 Task: Find connections with filter location Senador Canedo with filter topic #Jobwith filter profile language German with filter current company SMA Solar Technology AG with filter school Sam Higginbottom University of Agriculture, Technology And Sciences (SHUATS) with filter industry Metal Valve, Ball, and Roller Manufacturing with filter service category Customer Service with filter keywords title Managing Member
Action: Mouse moved to (554, 210)
Screenshot: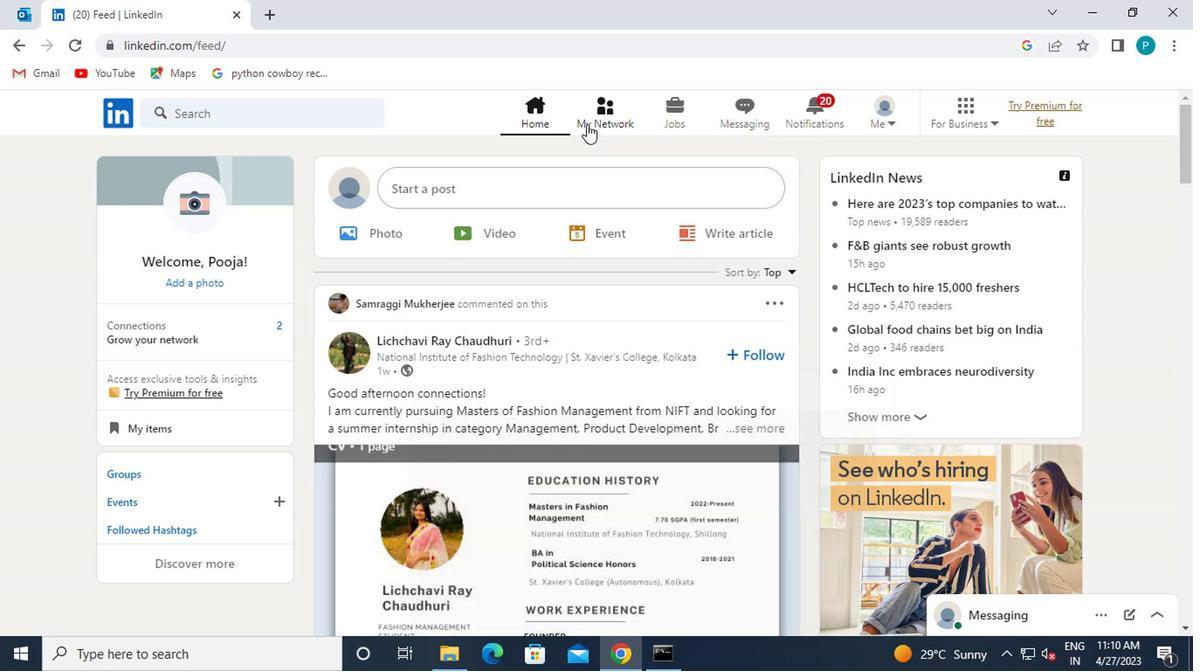 
Action: Mouse pressed left at (554, 210)
Screenshot: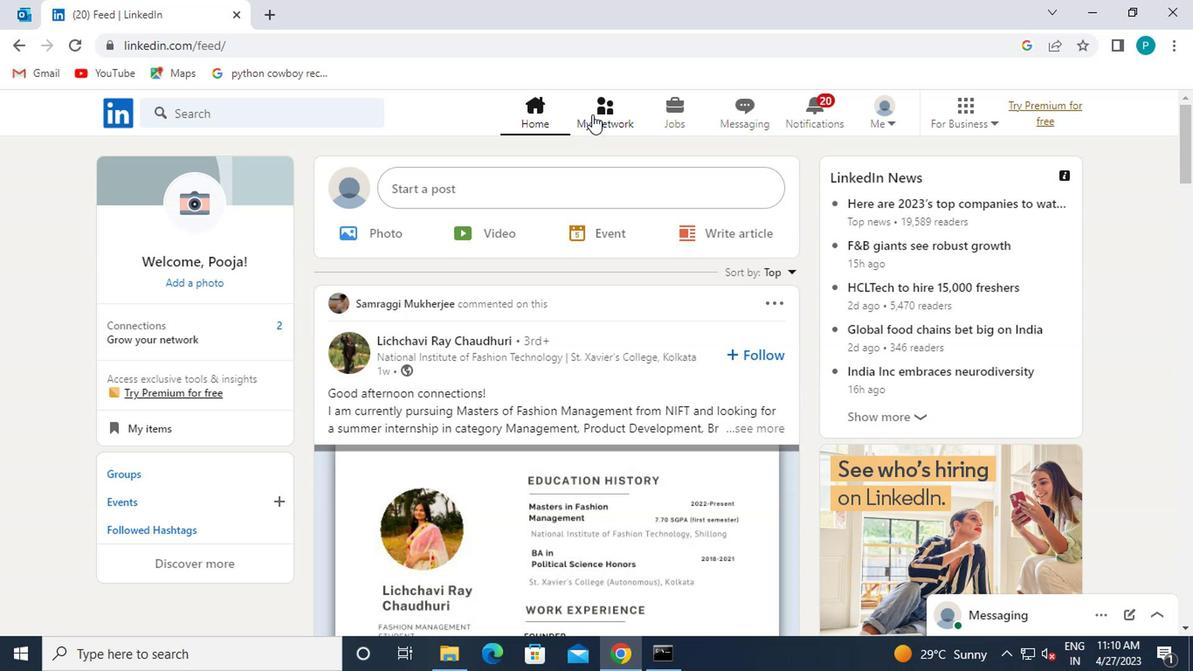 
Action: Mouse moved to (262, 276)
Screenshot: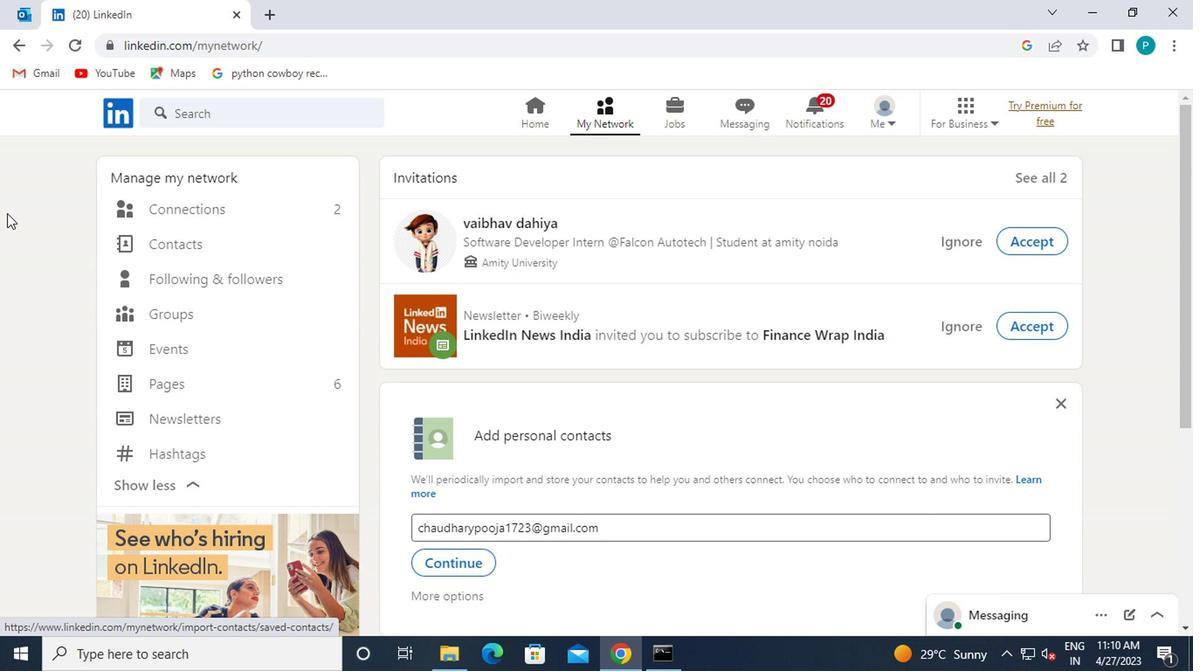 
Action: Mouse pressed left at (262, 276)
Screenshot: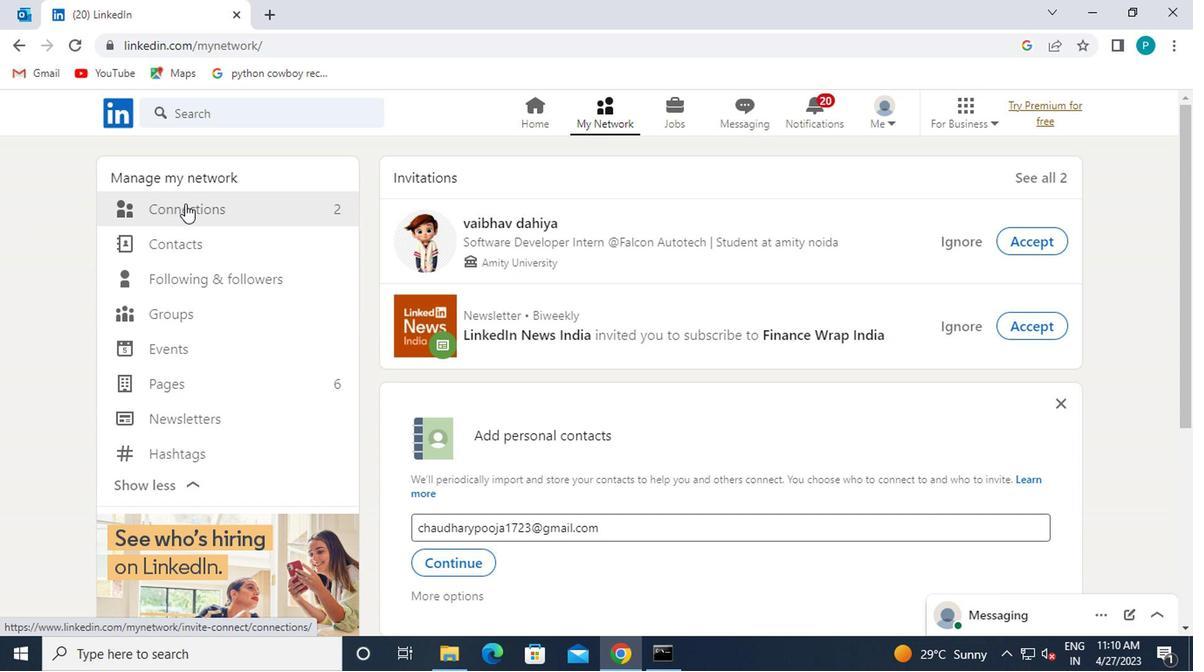 
Action: Mouse moved to (639, 283)
Screenshot: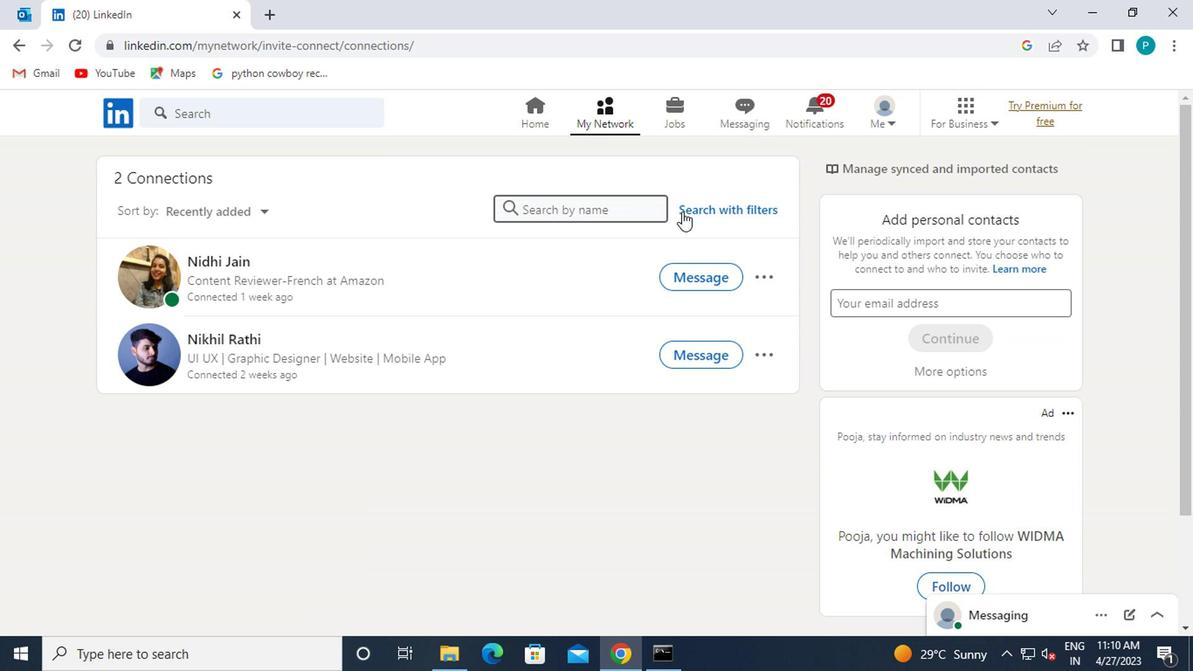 
Action: Mouse pressed left at (639, 283)
Screenshot: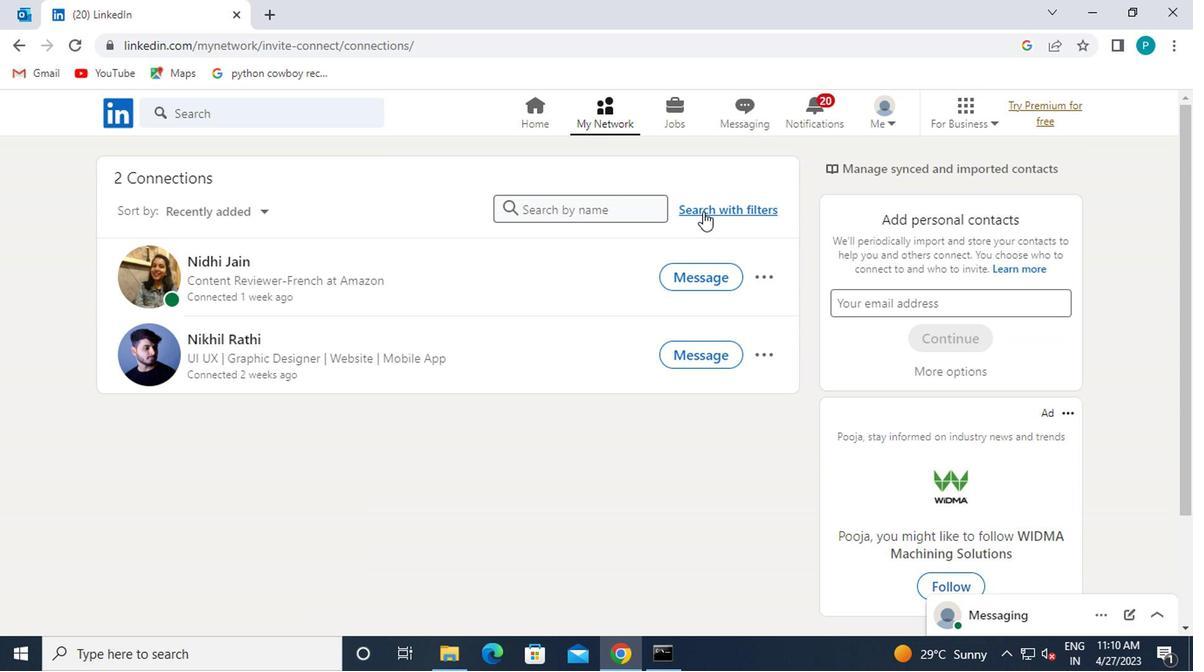 
Action: Mouse moved to (583, 248)
Screenshot: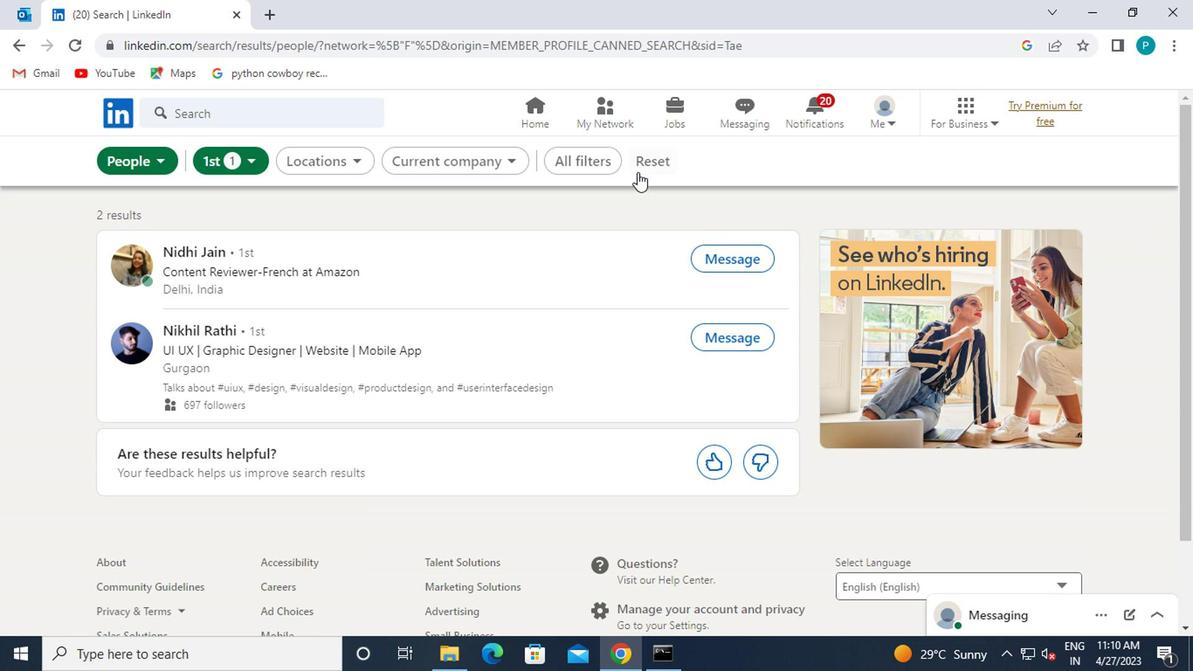 
Action: Mouse pressed left at (583, 248)
Screenshot: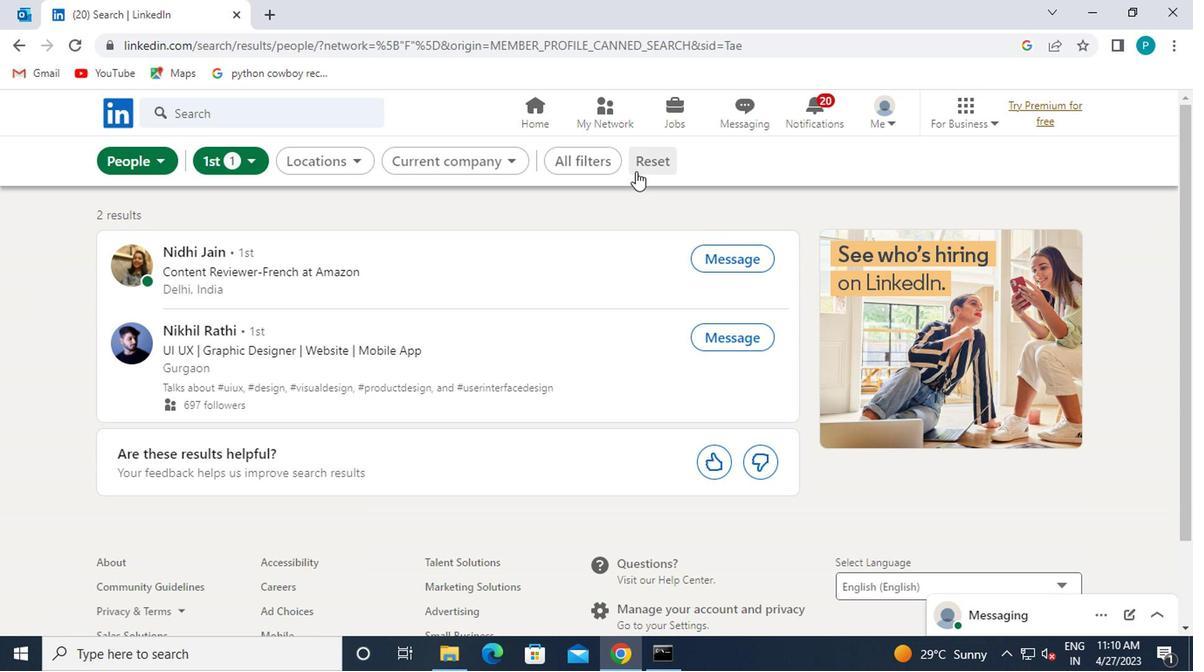 
Action: Mouse moved to (558, 245)
Screenshot: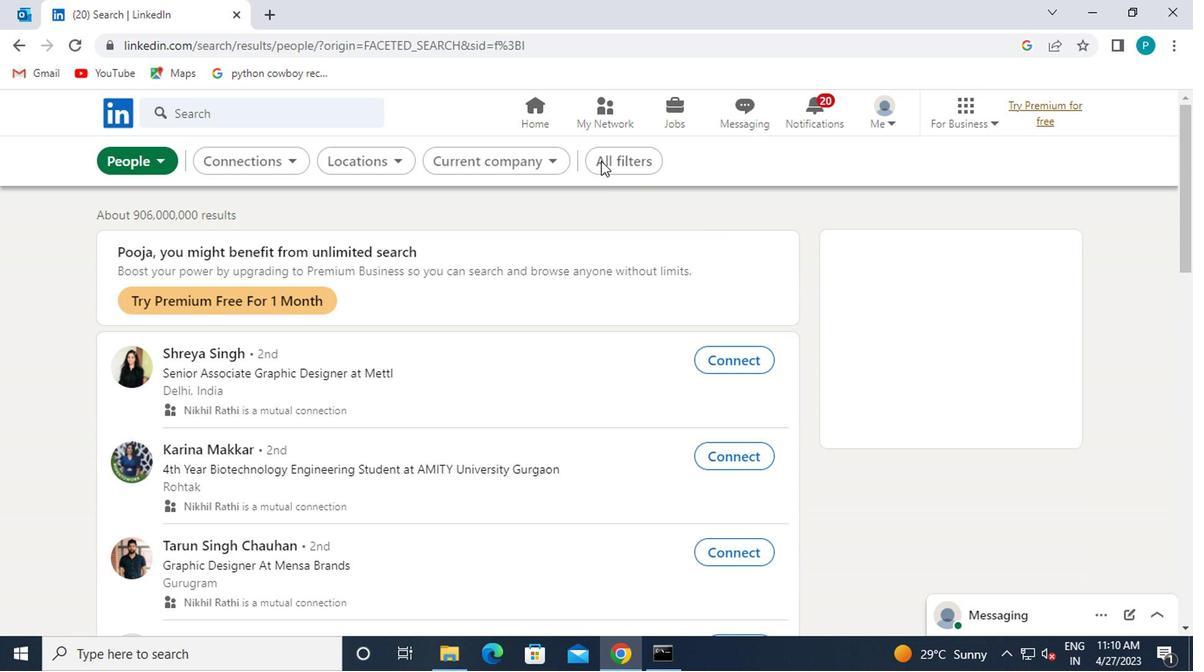 
Action: Mouse pressed left at (558, 245)
Screenshot: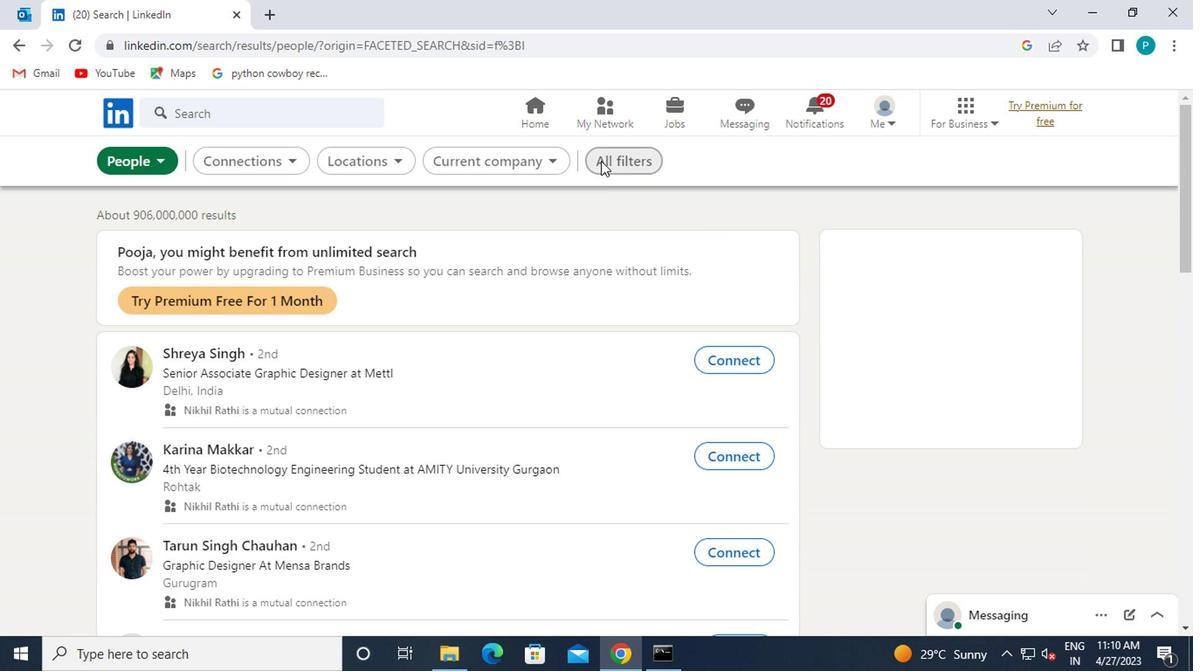 
Action: Mouse moved to (708, 417)
Screenshot: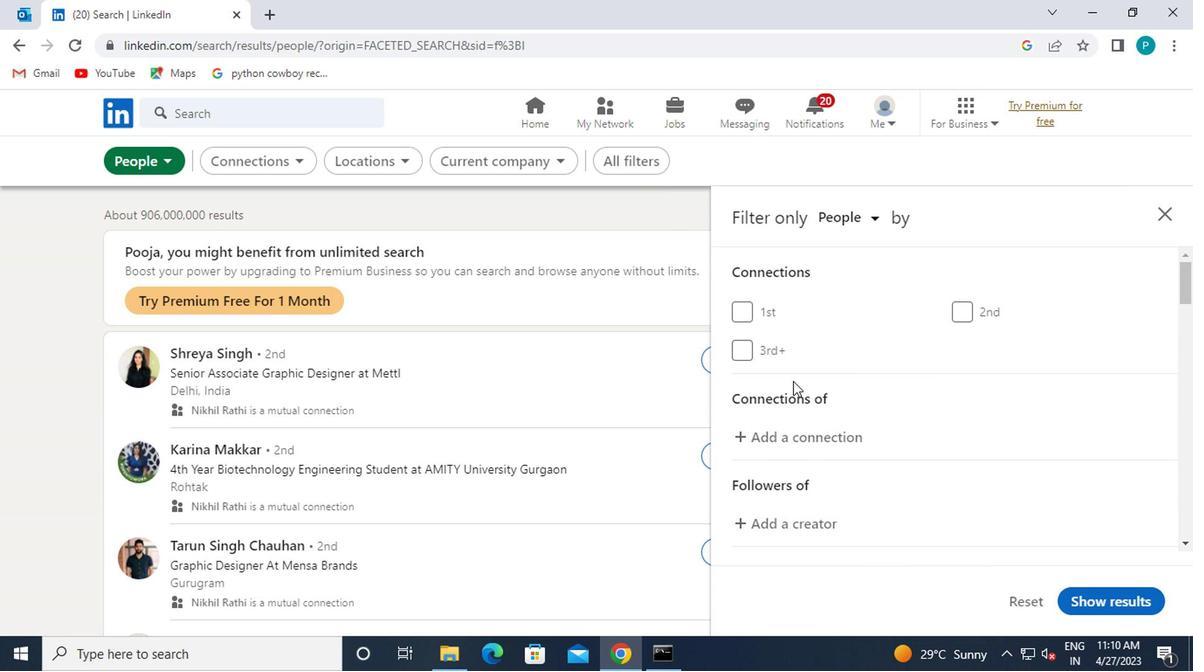 
Action: Mouse scrolled (708, 417) with delta (0, 0)
Screenshot: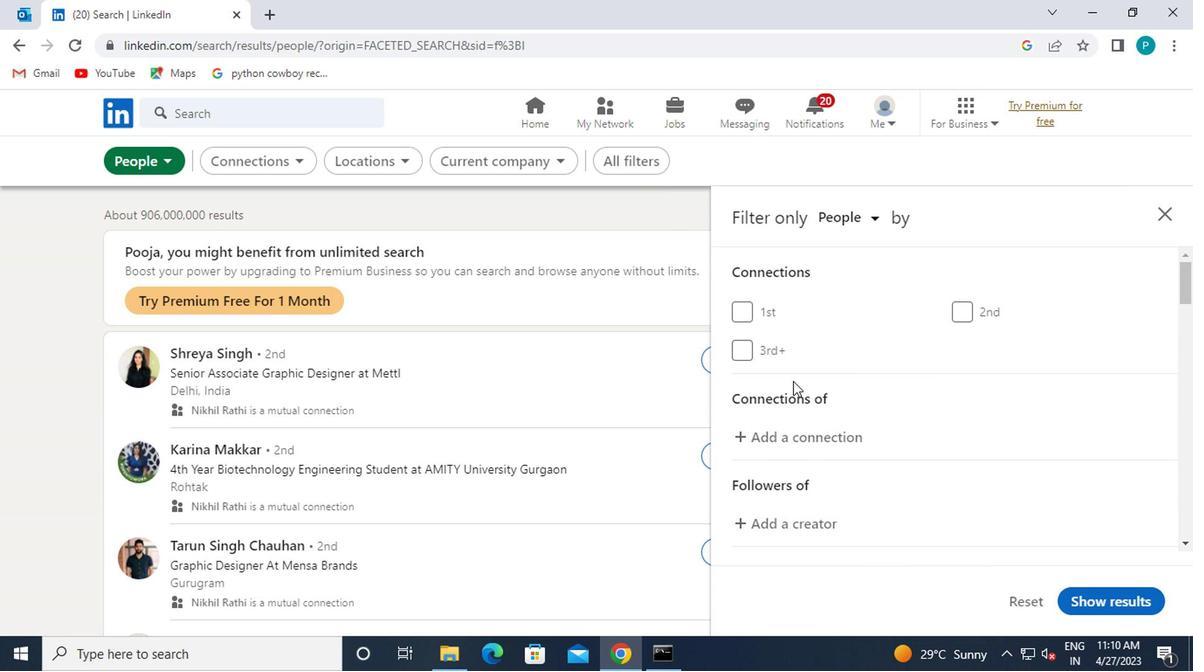 
Action: Mouse moved to (726, 425)
Screenshot: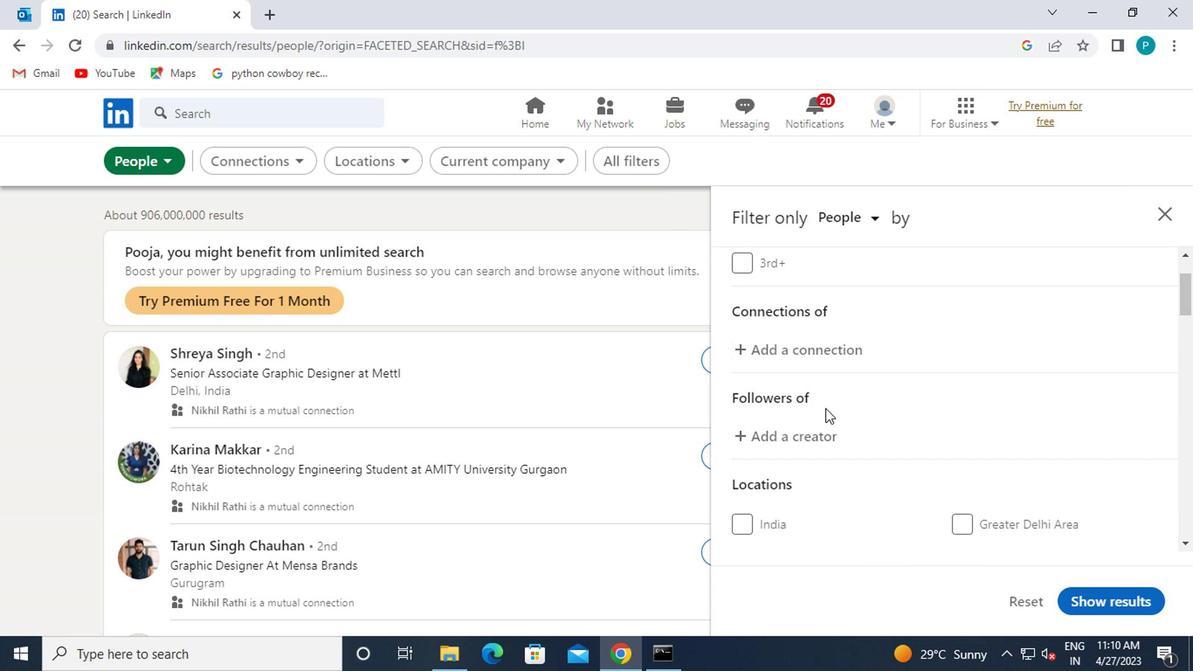 
Action: Mouse scrolled (726, 425) with delta (0, 0)
Screenshot: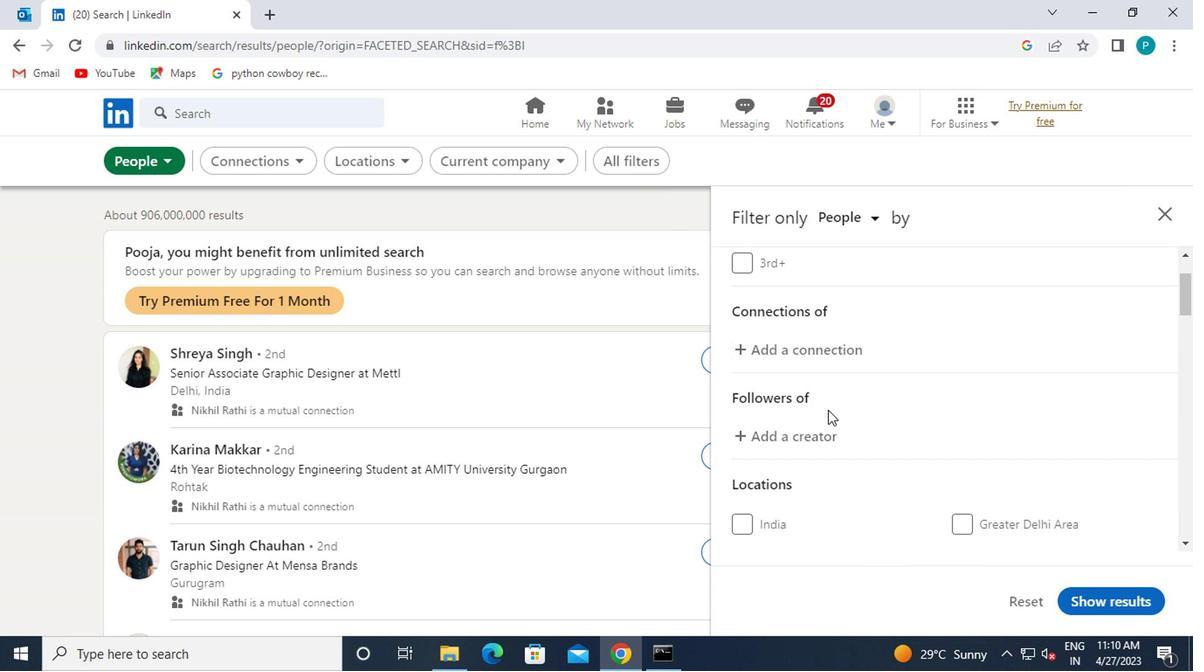 
Action: Mouse moved to (726, 425)
Screenshot: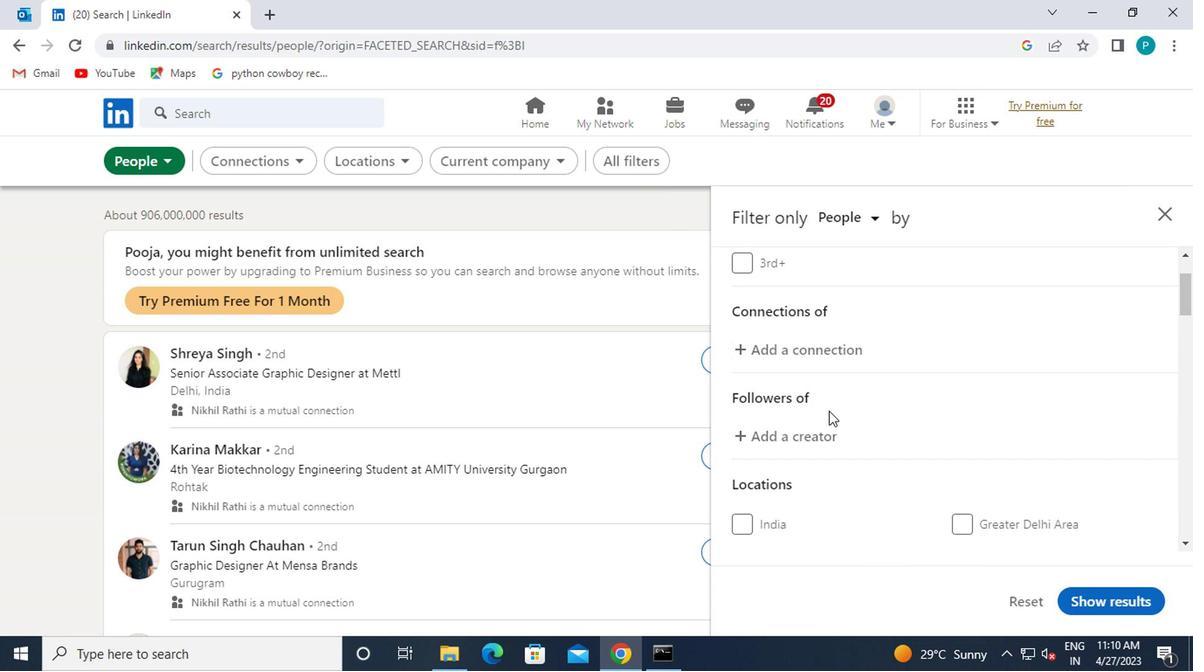 
Action: Mouse scrolled (726, 425) with delta (0, 0)
Screenshot: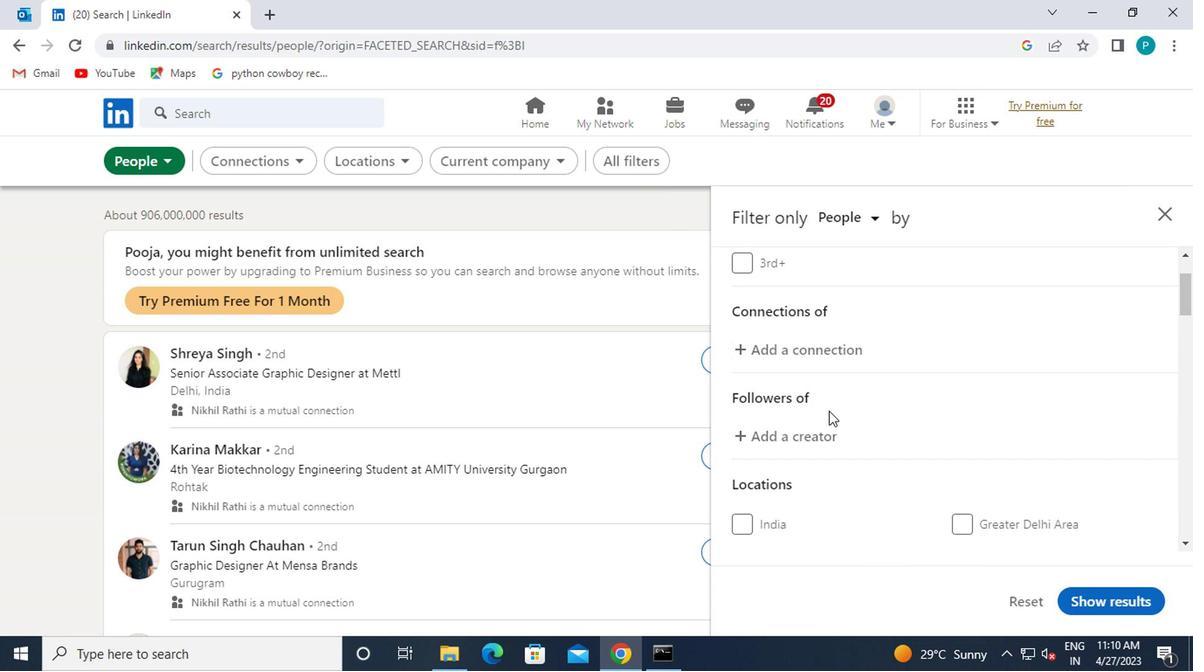 
Action: Mouse moved to (814, 435)
Screenshot: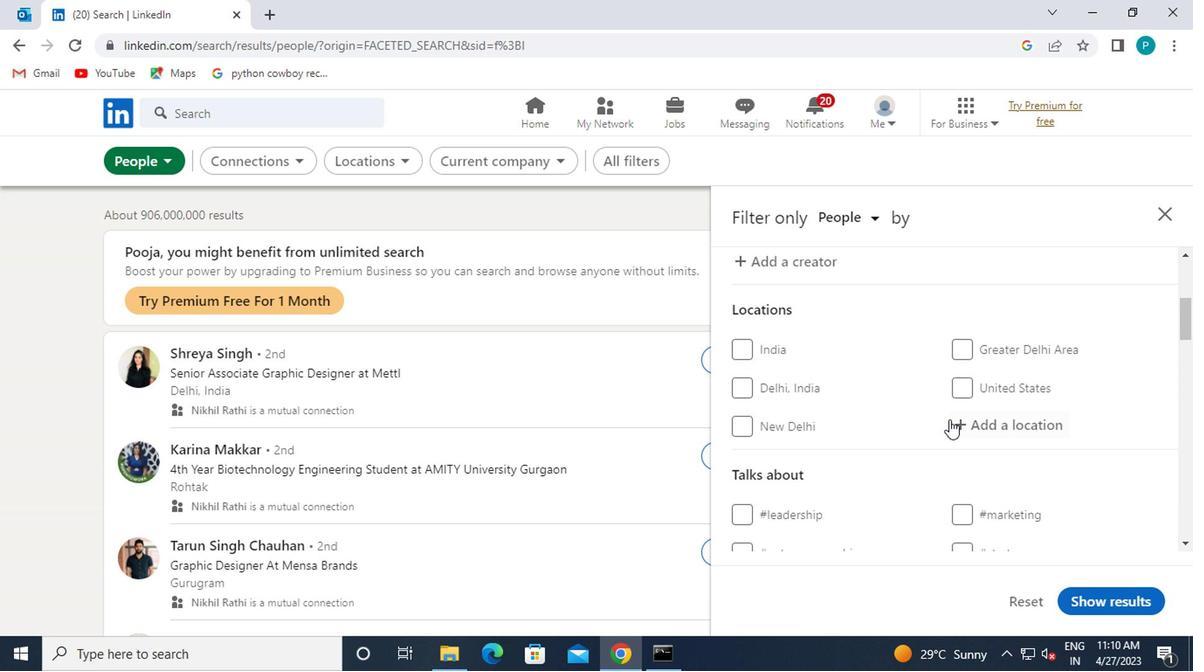 
Action: Mouse pressed left at (814, 435)
Screenshot: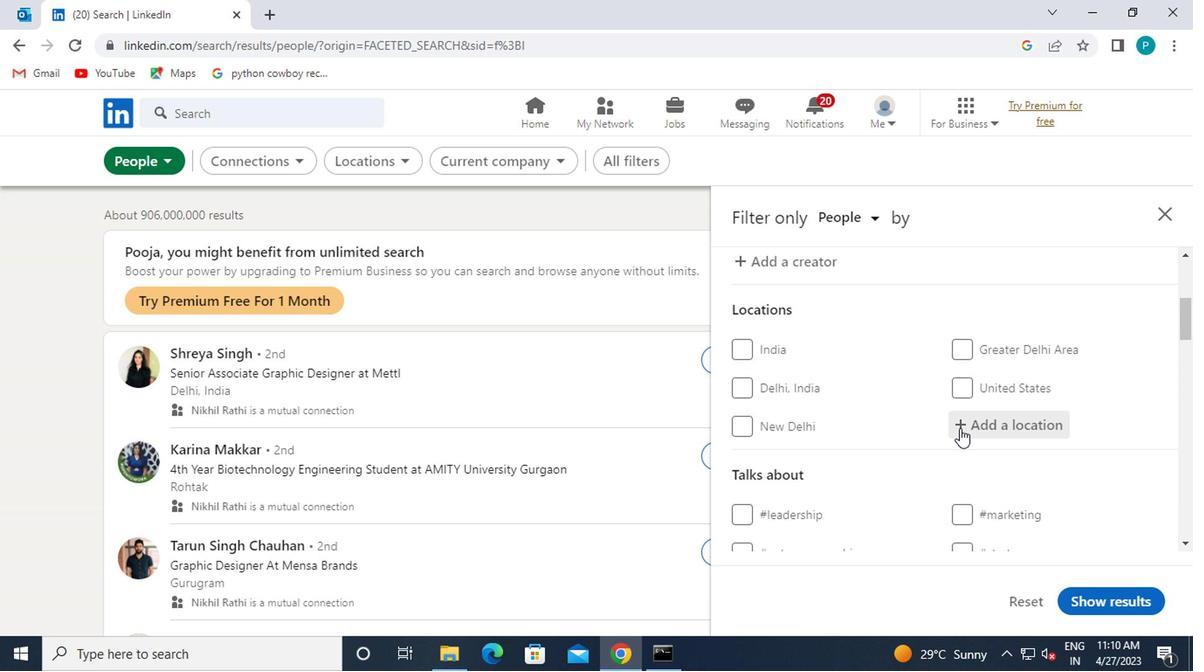 
Action: Key pressed <Key.caps_lock>s<Key.caps_lock>enador<Key.space><Key.caps_lock>
Screenshot: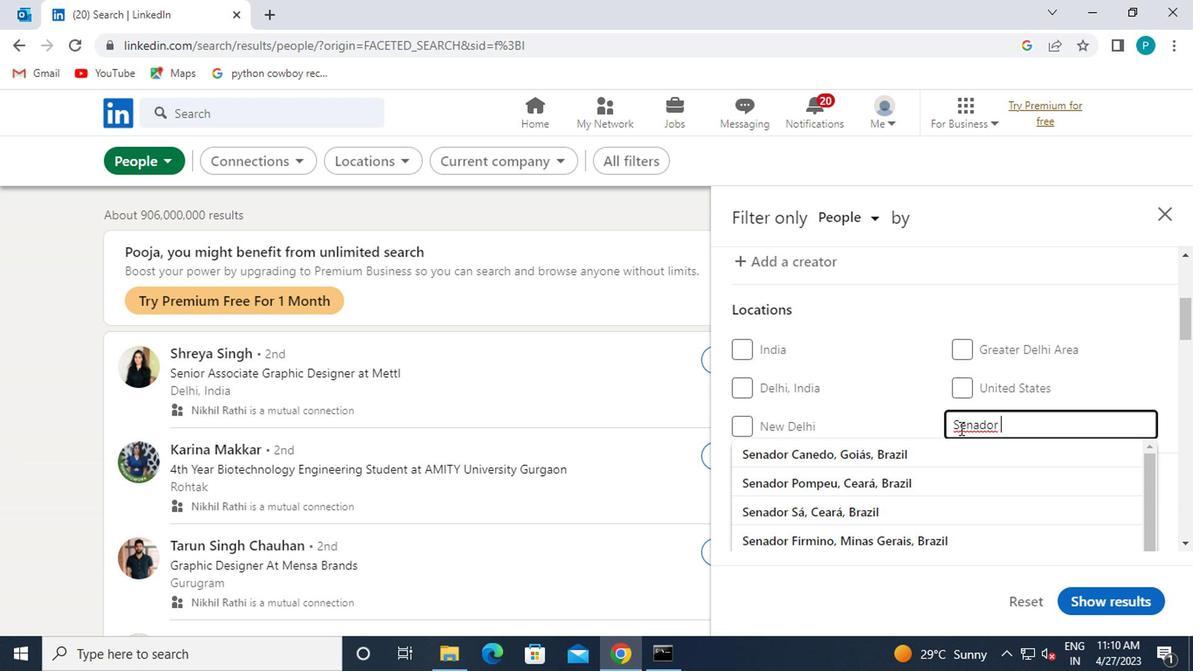 
Action: Mouse moved to (800, 451)
Screenshot: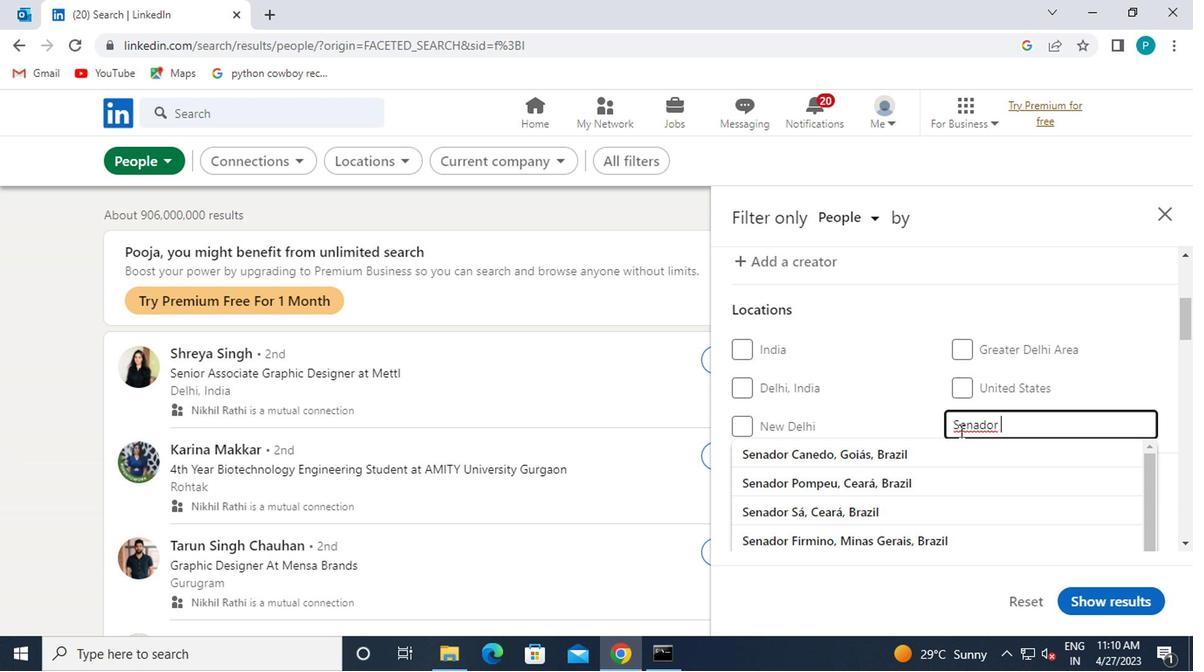 
Action: Mouse pressed left at (800, 451)
Screenshot: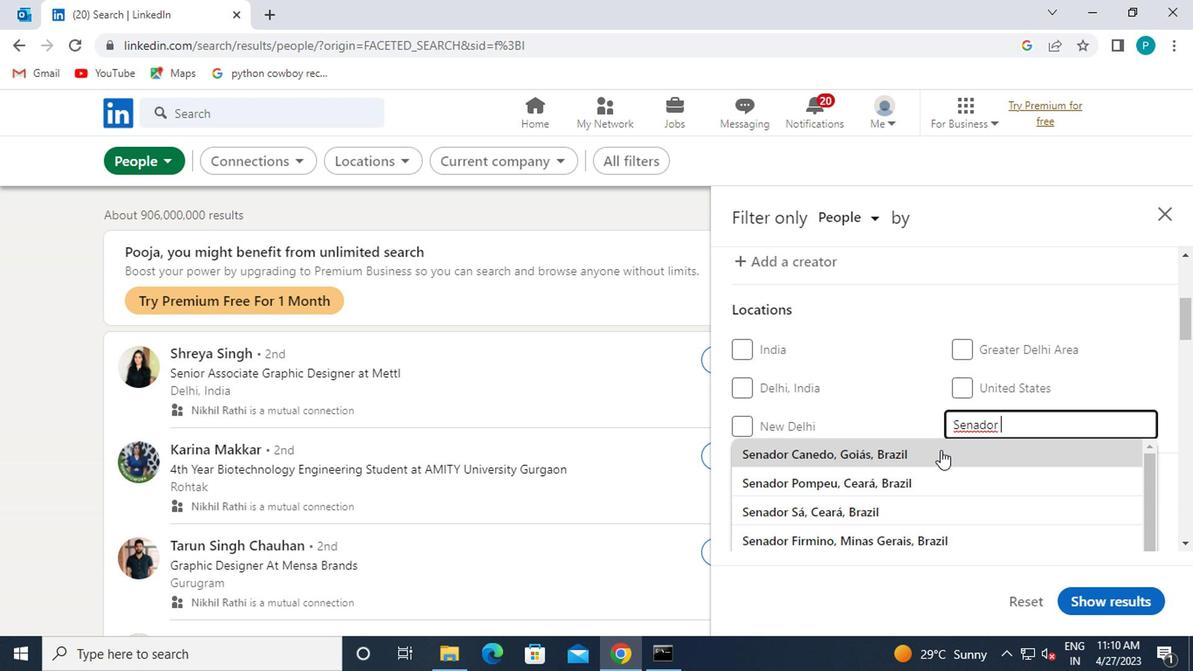 
Action: Mouse scrolled (800, 450) with delta (0, 0)
Screenshot: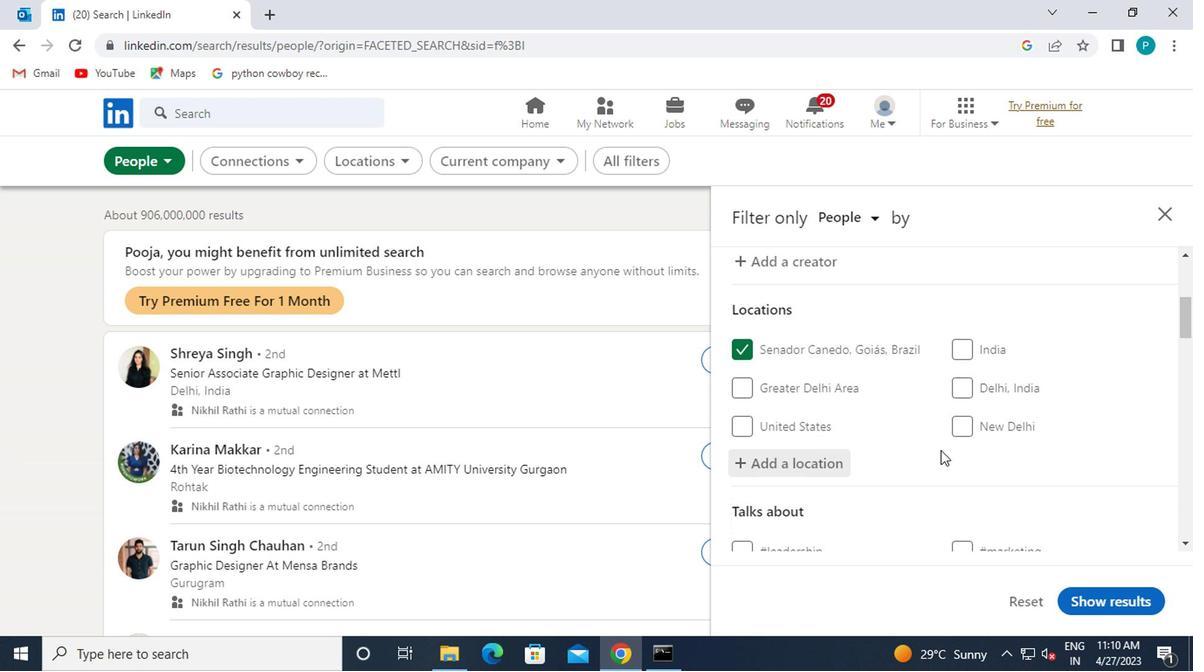 
Action: Mouse scrolled (800, 450) with delta (0, 0)
Screenshot: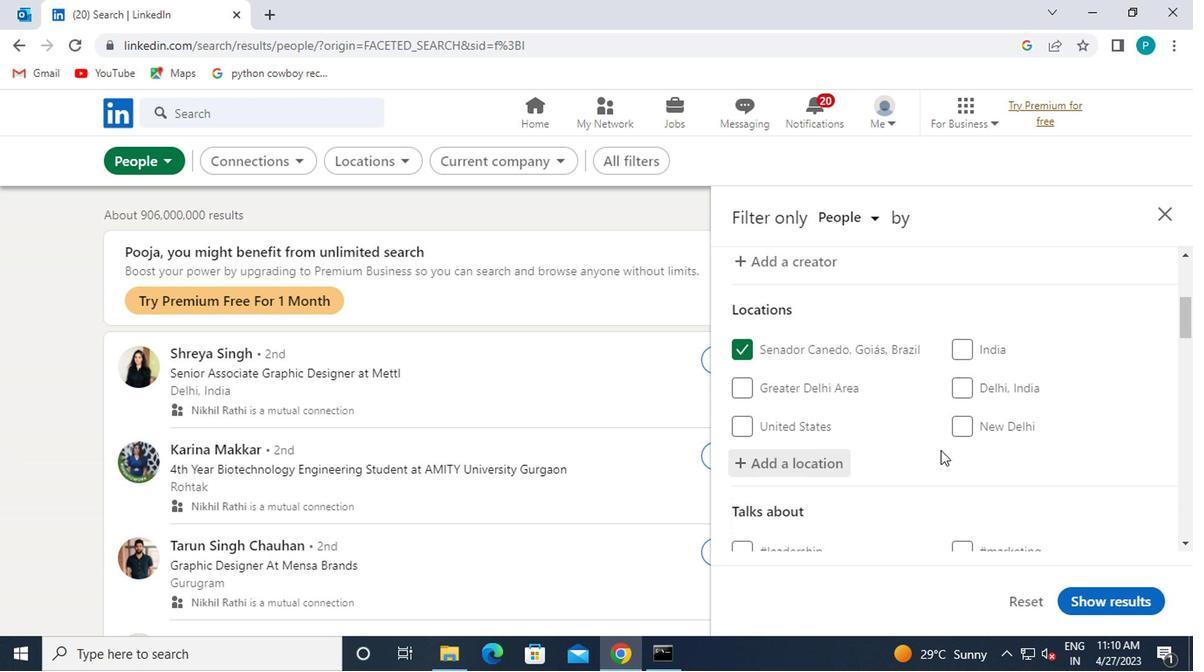 
Action: Mouse moved to (815, 453)
Screenshot: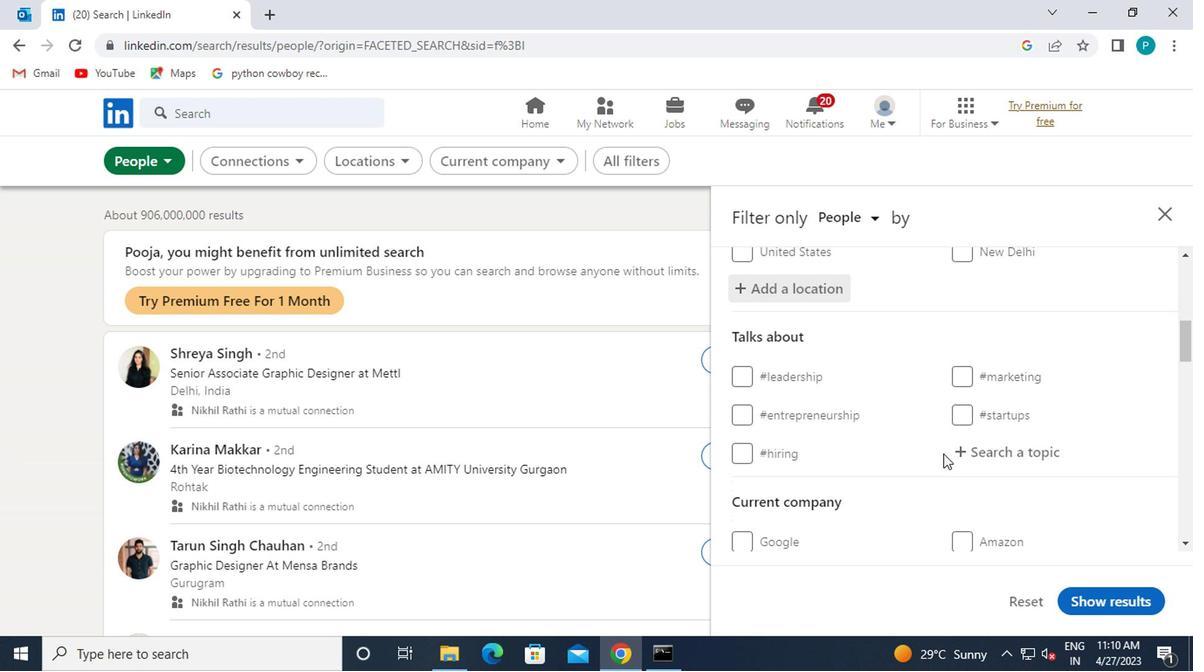 
Action: Mouse pressed left at (815, 453)
Screenshot: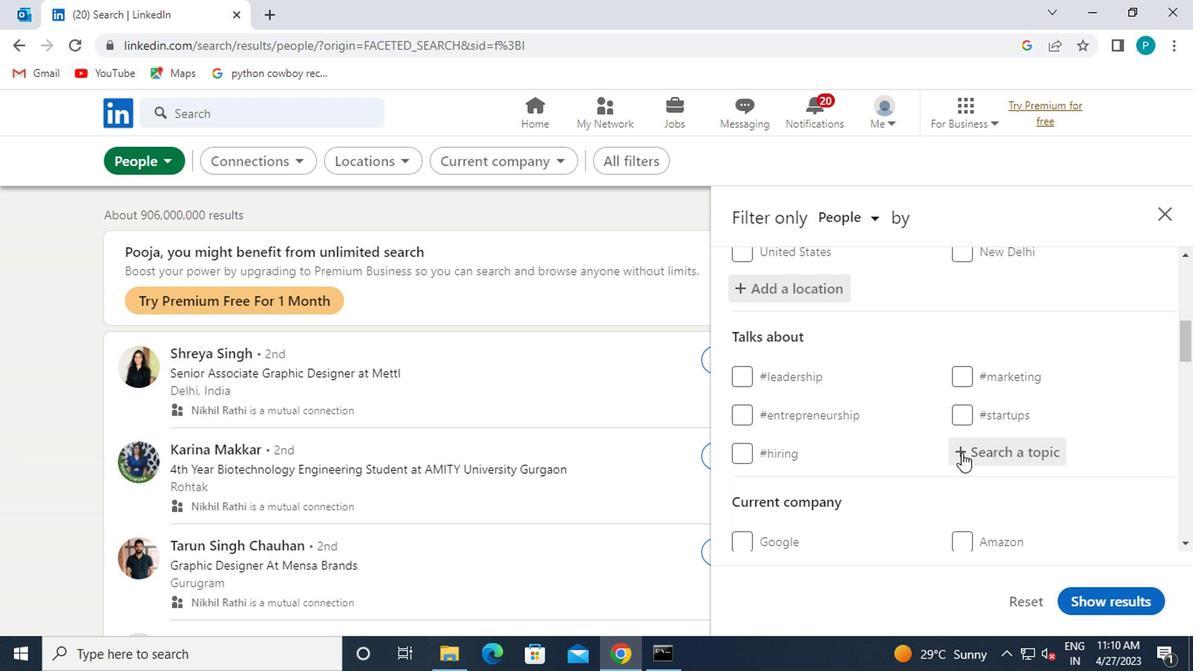 
Action: Key pressed <Key.shift>#<Key.caps_lock>J<Key.caps_lock>OB
Screenshot: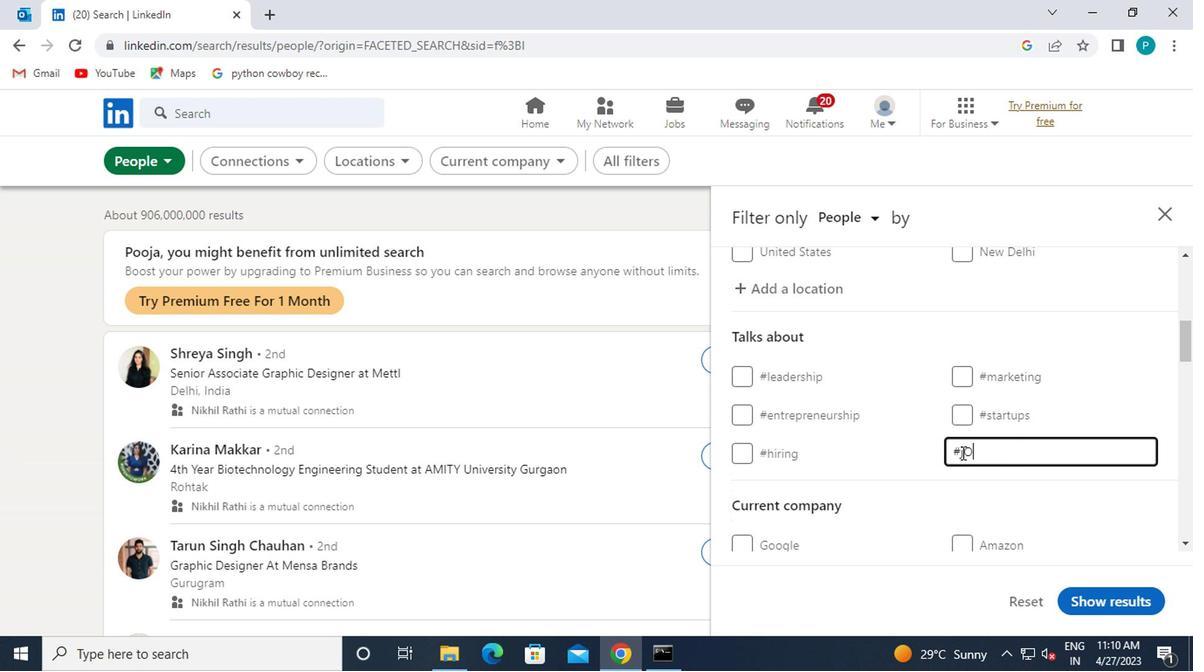 
Action: Mouse moved to (811, 448)
Screenshot: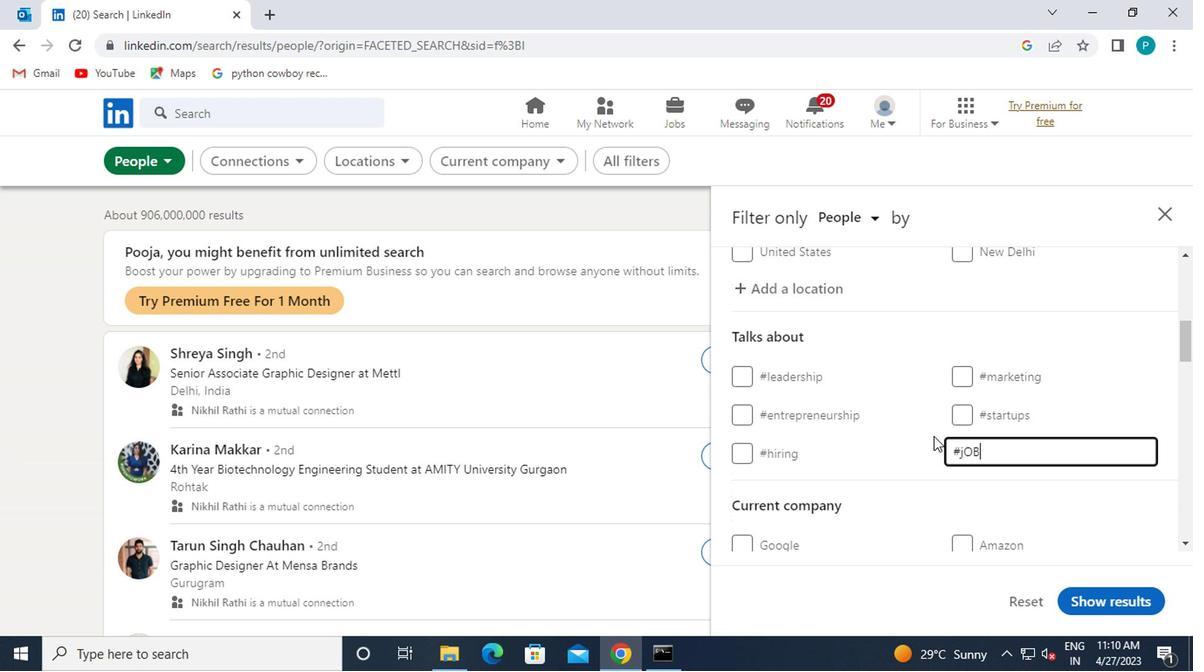 
Action: Key pressed <Key.backspace><Key.backspace><Key.backspace>J<Key.caps_lock>OB
Screenshot: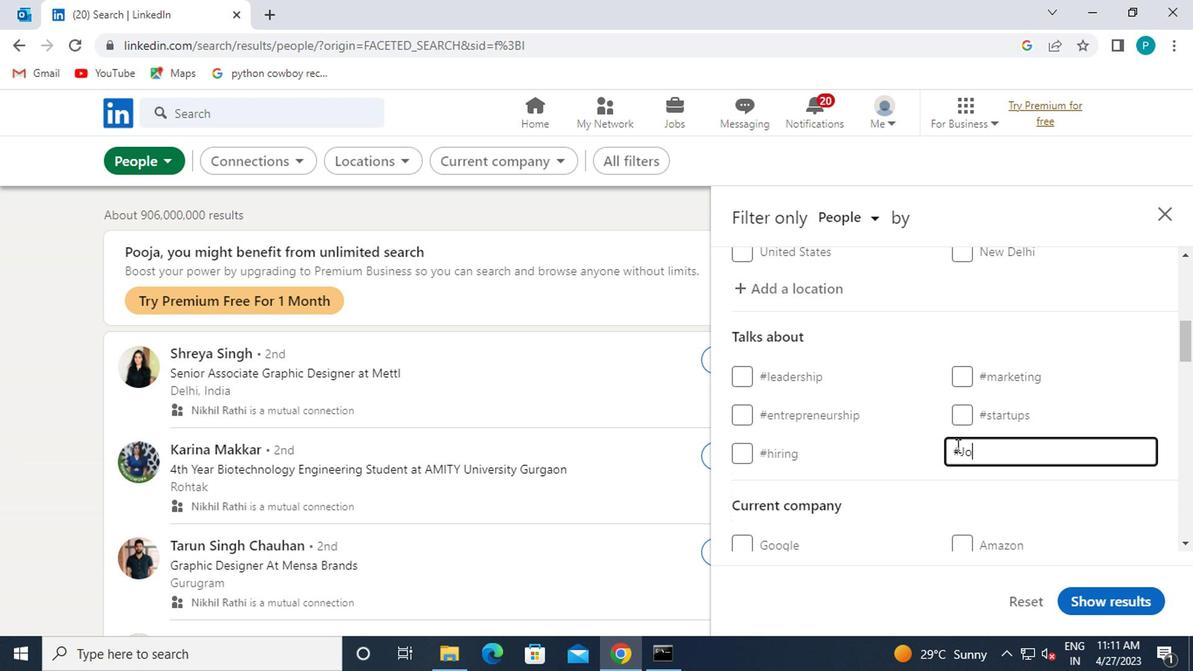 
Action: Mouse moved to (811, 463)
Screenshot: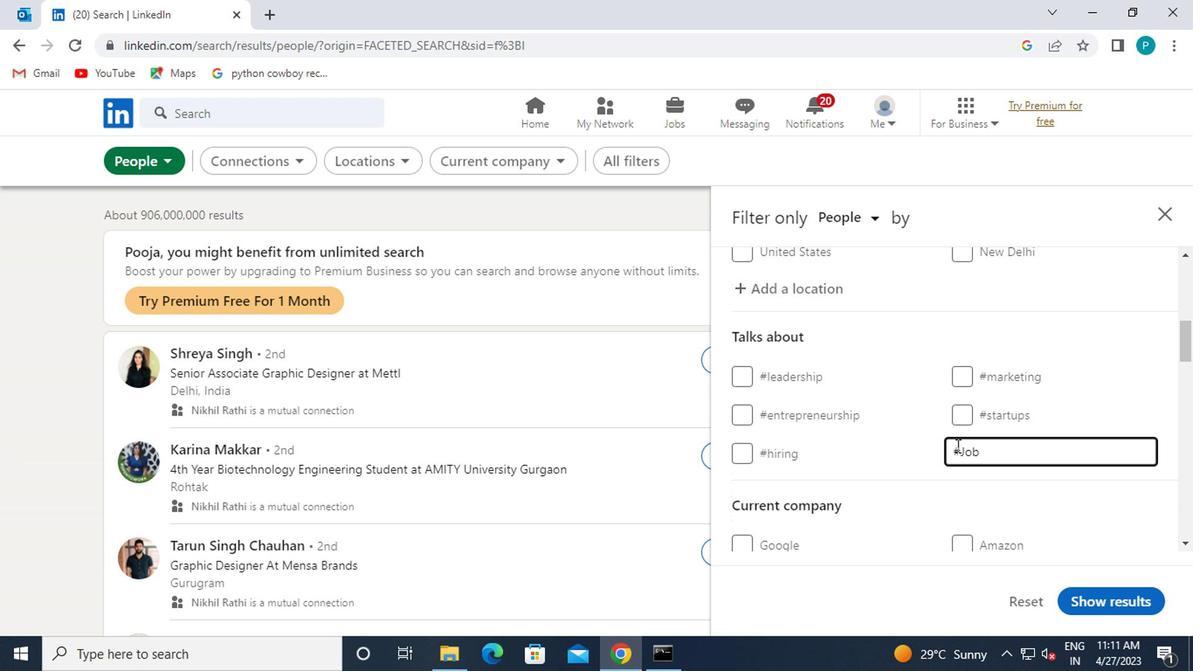 
Action: Mouse scrolled (811, 462) with delta (0, 0)
Screenshot: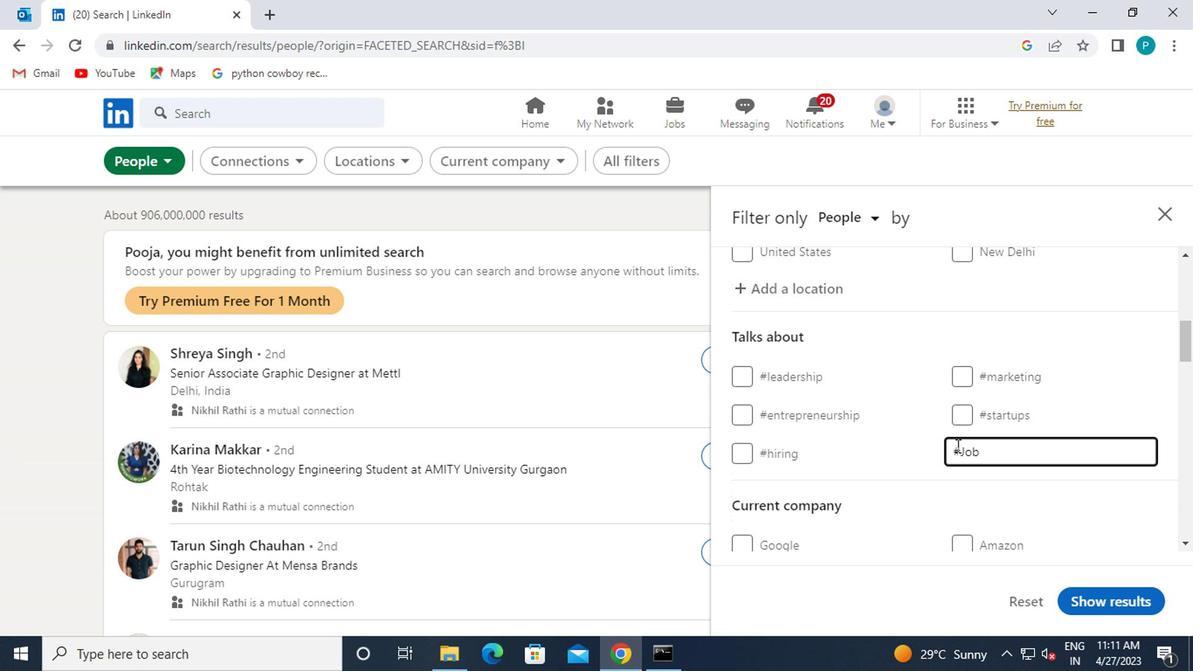 
Action: Mouse scrolled (811, 462) with delta (0, 0)
Screenshot: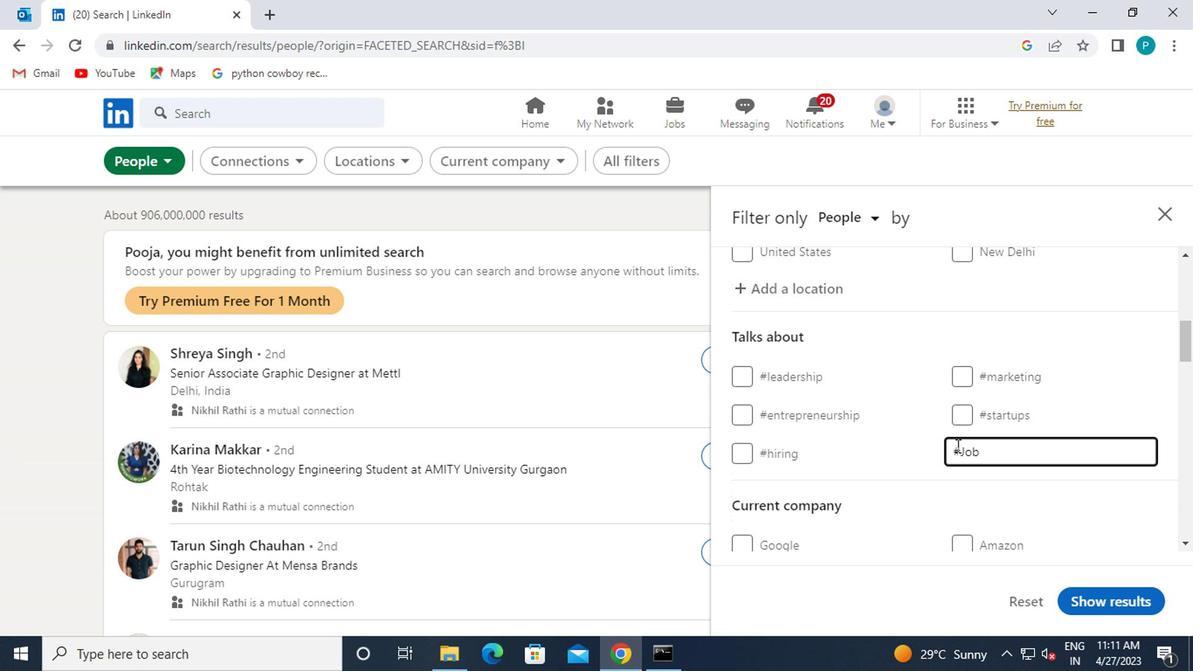 
Action: Mouse moved to (816, 452)
Screenshot: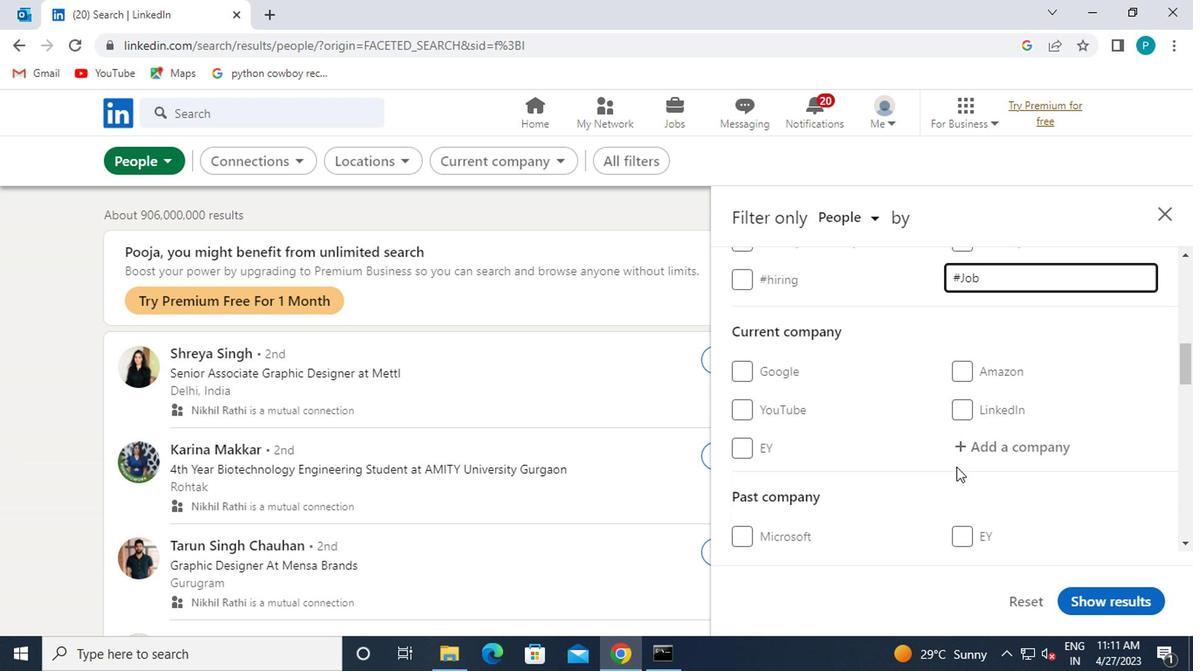 
Action: Mouse pressed left at (816, 452)
Screenshot: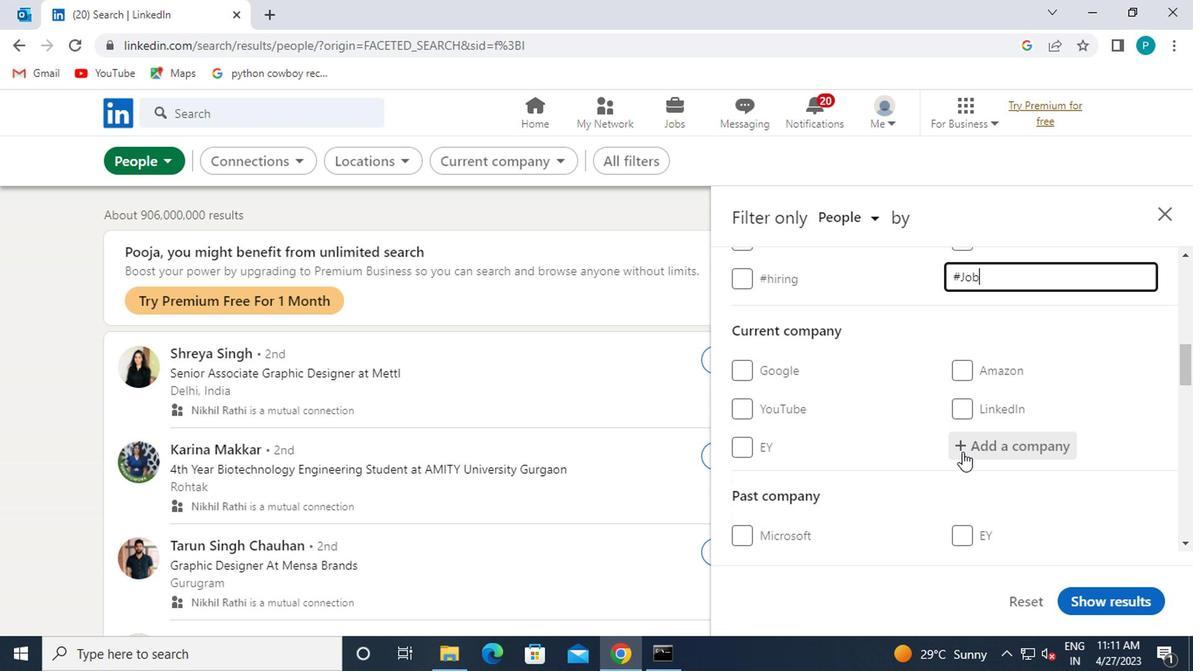 
Action: Key pressed <Key.caps_lock>SMA
Screenshot: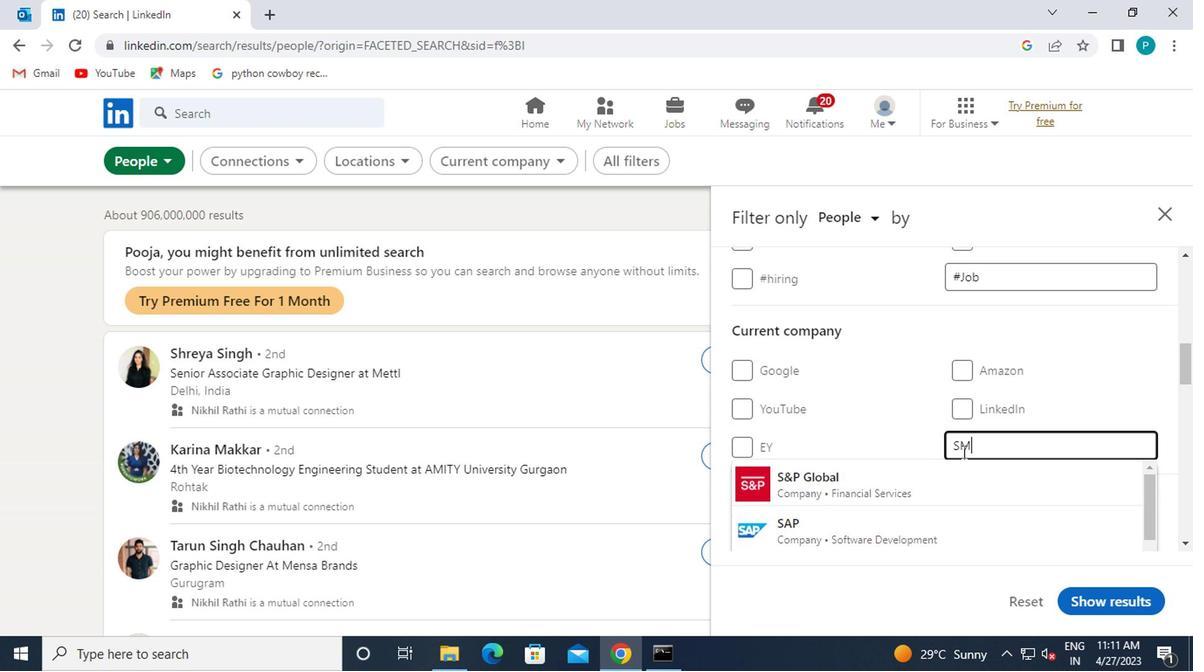
Action: Mouse moved to (753, 479)
Screenshot: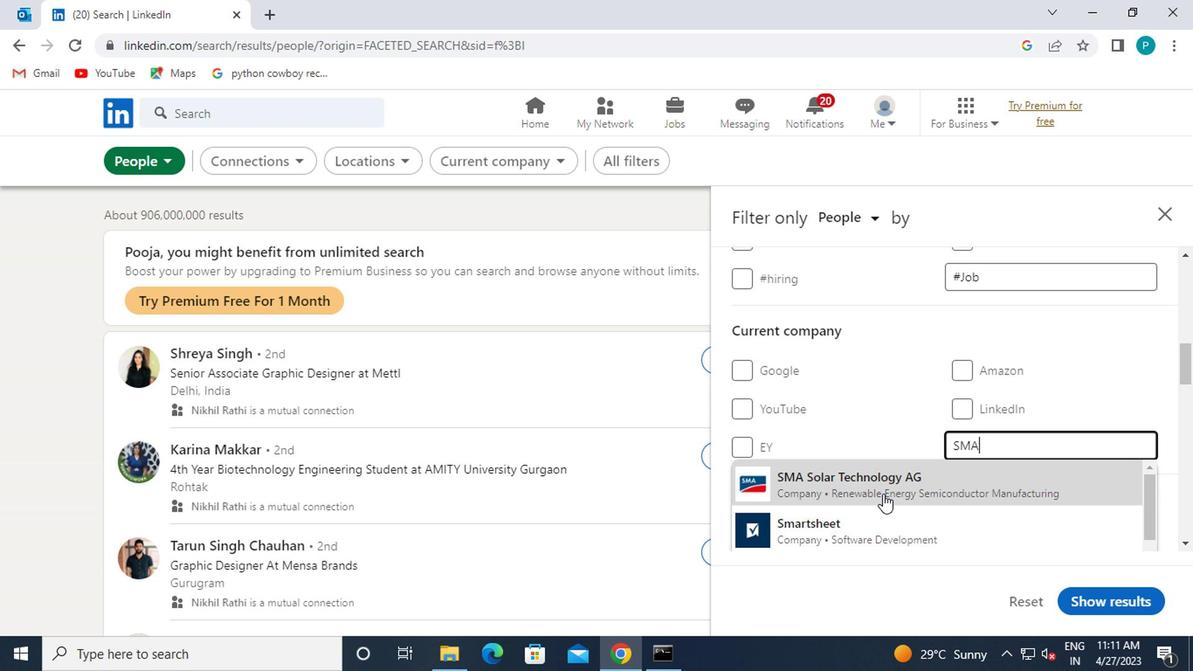 
Action: Mouse pressed left at (753, 479)
Screenshot: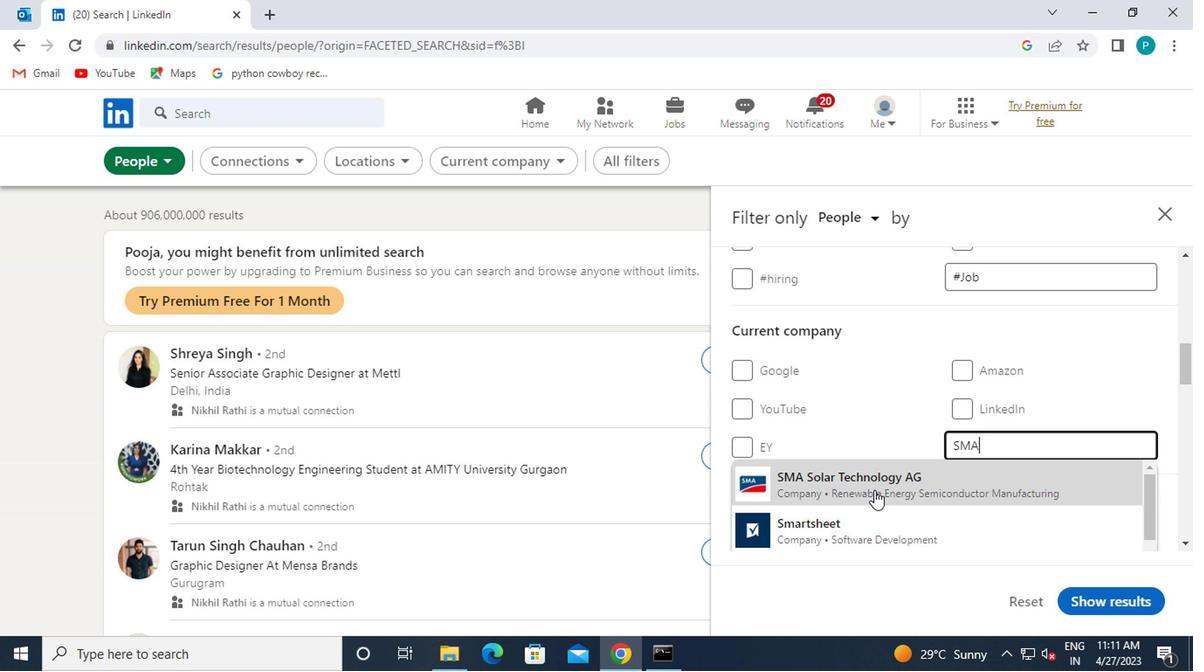 
Action: Mouse scrolled (753, 479) with delta (0, 0)
Screenshot: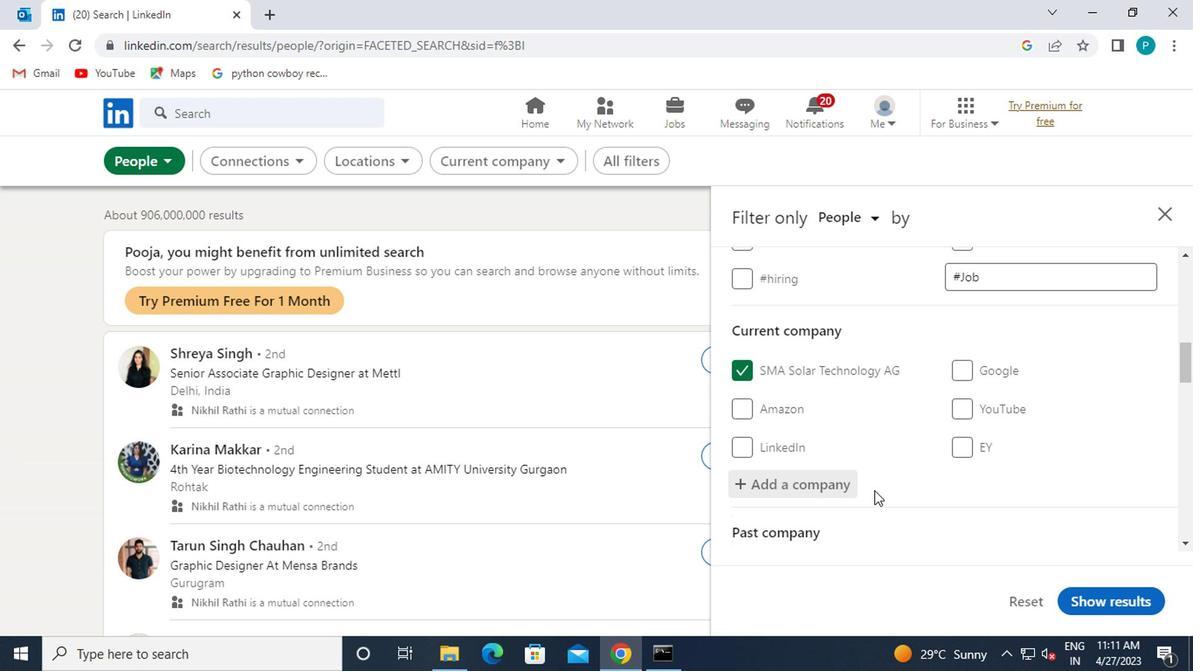 
Action: Mouse scrolled (753, 479) with delta (0, 0)
Screenshot: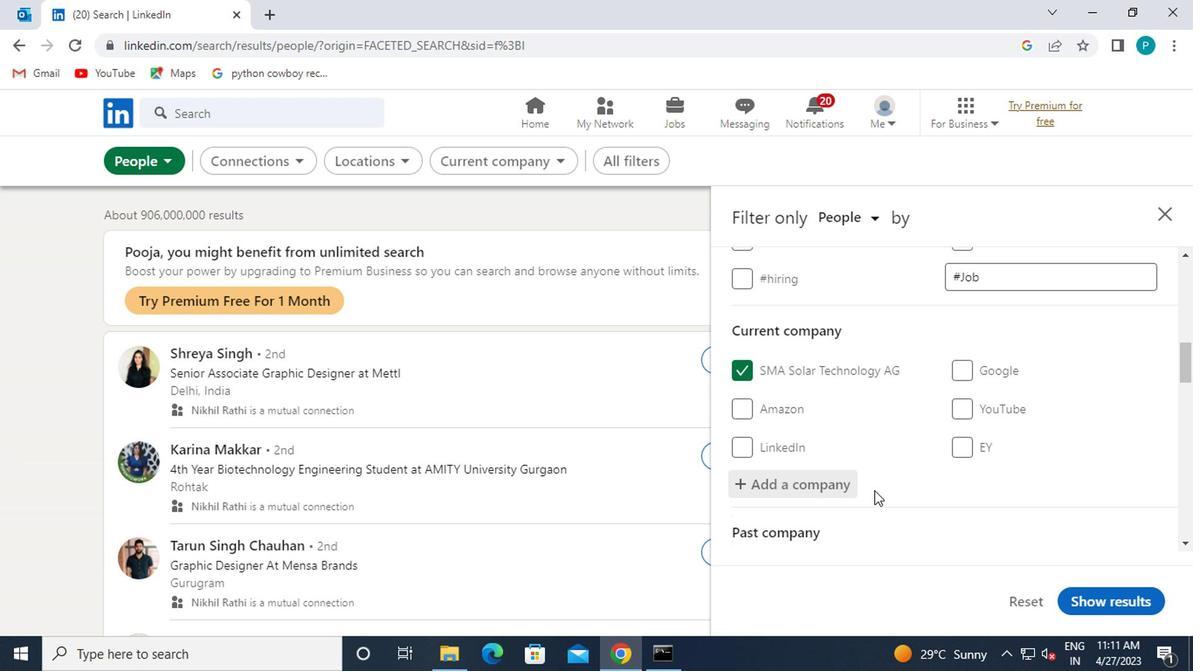 
Action: Mouse moved to (830, 484)
Screenshot: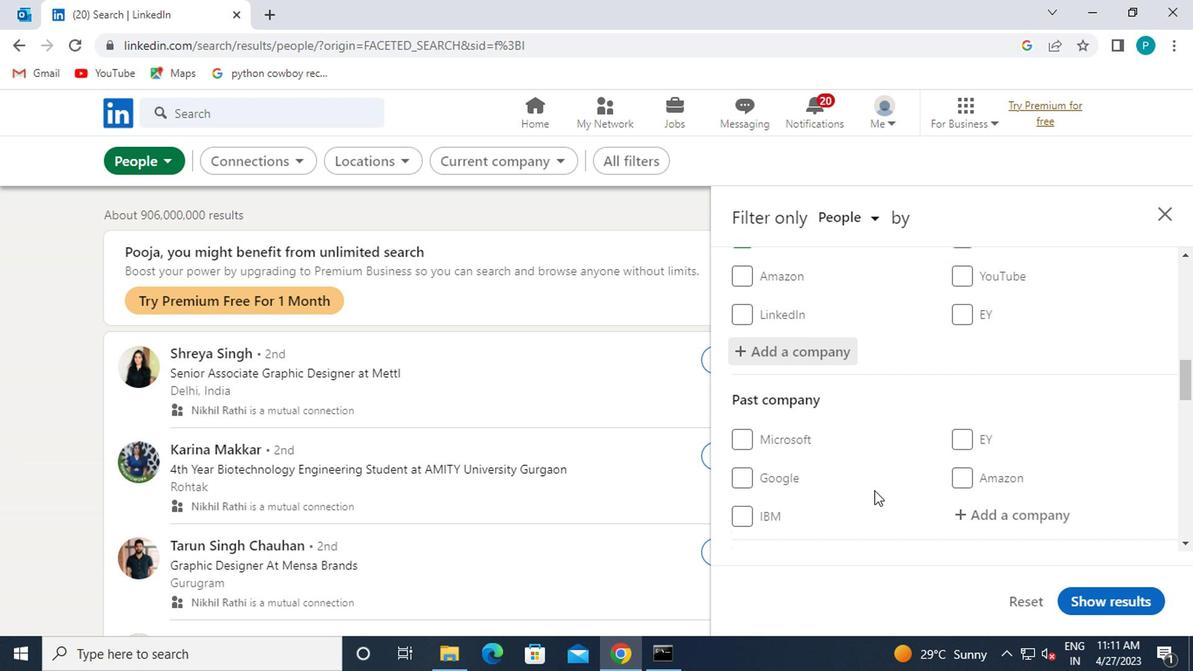 
Action: Mouse scrolled (830, 484) with delta (0, 0)
Screenshot: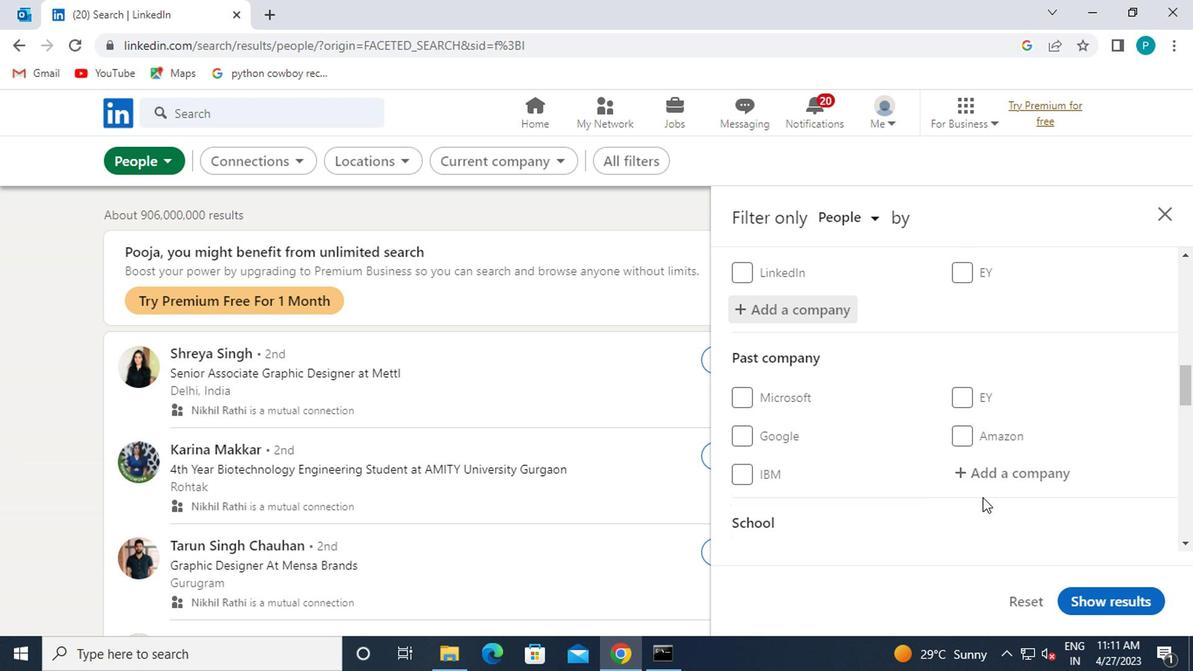 
Action: Mouse moved to (831, 479)
Screenshot: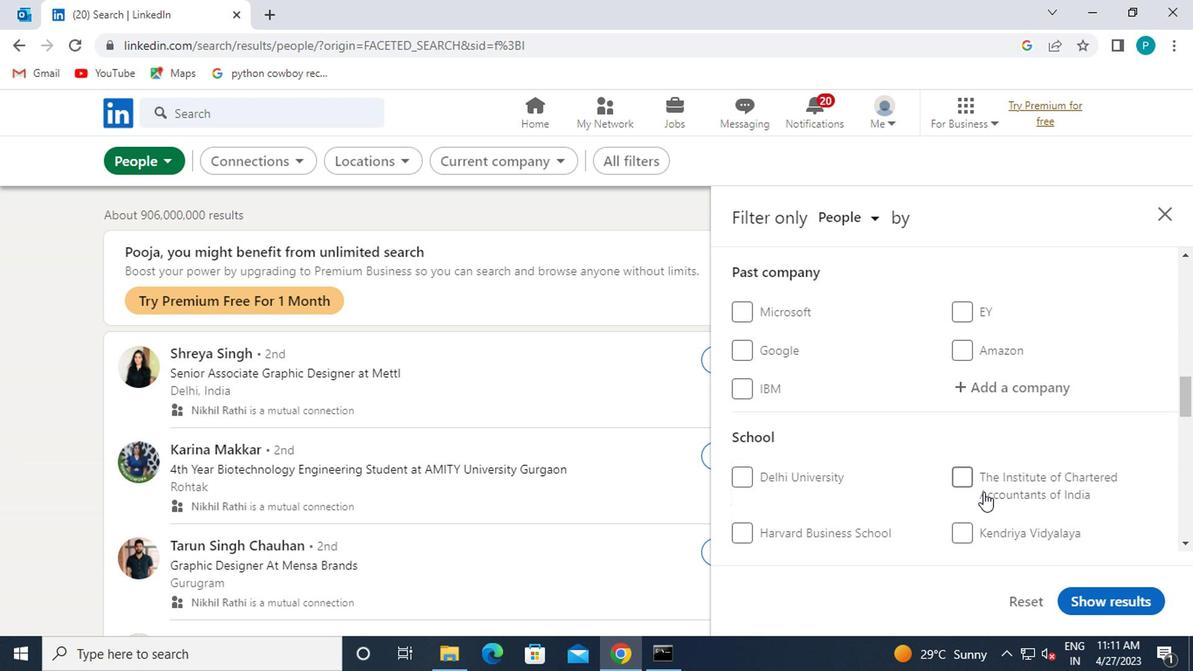 
Action: Mouse scrolled (831, 478) with delta (0, 0)
Screenshot: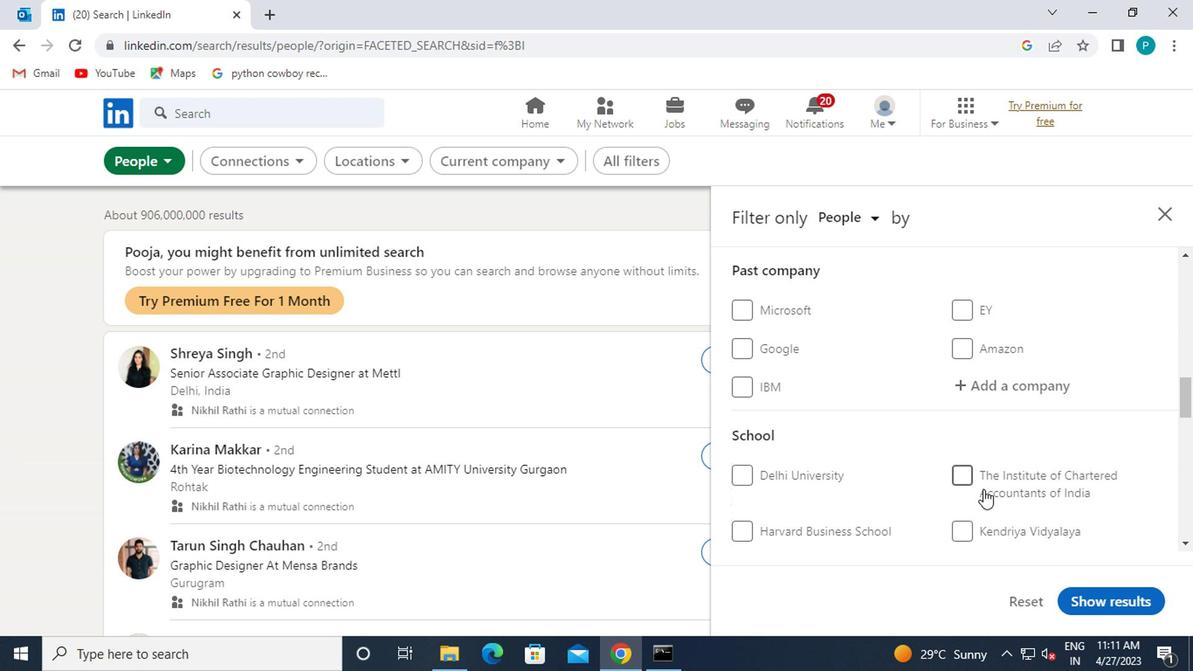 
Action: Mouse moved to (832, 476)
Screenshot: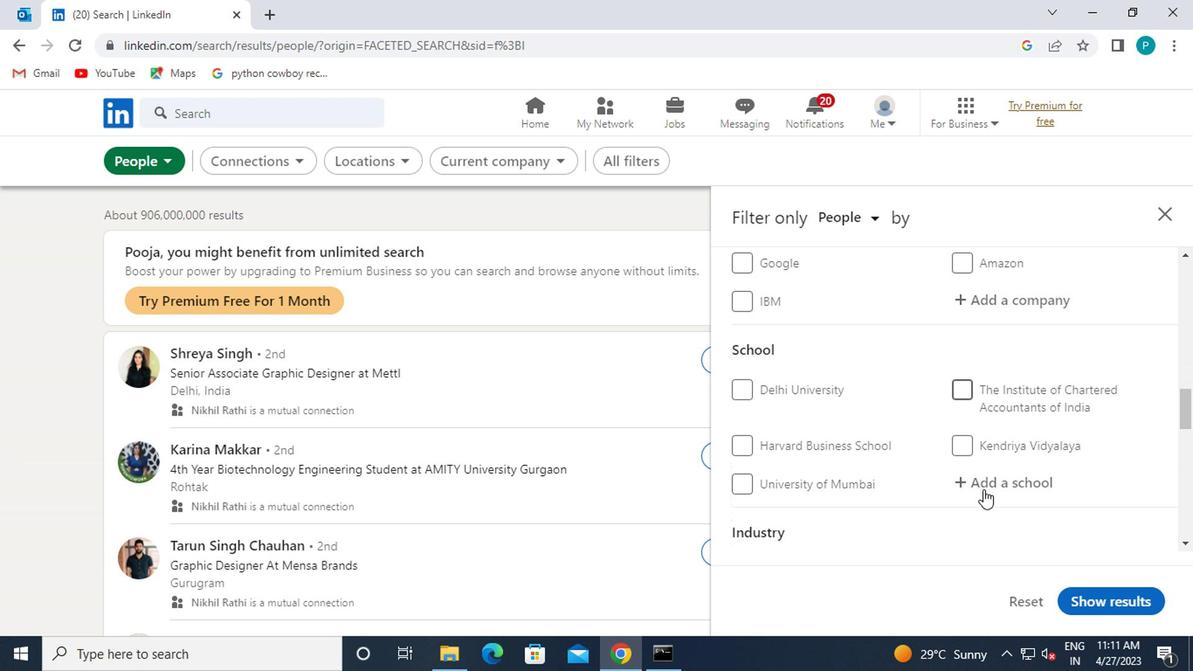 
Action: Mouse pressed left at (832, 476)
Screenshot: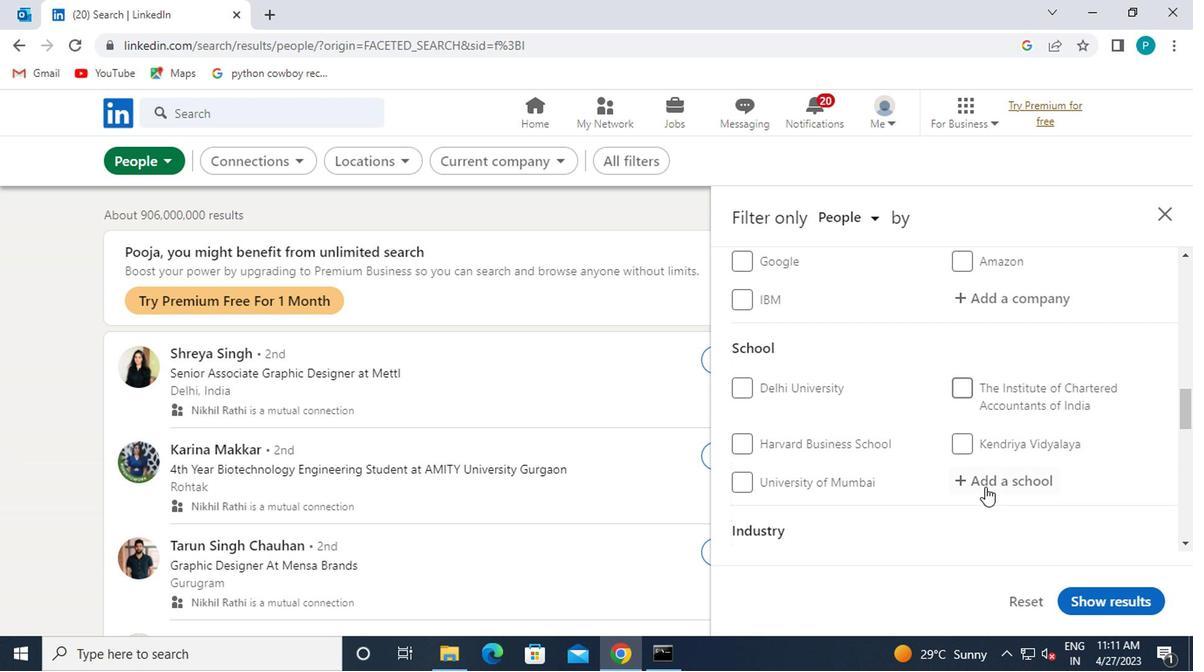 
Action: Key pressed S<Key.caps_lock>AM
Screenshot: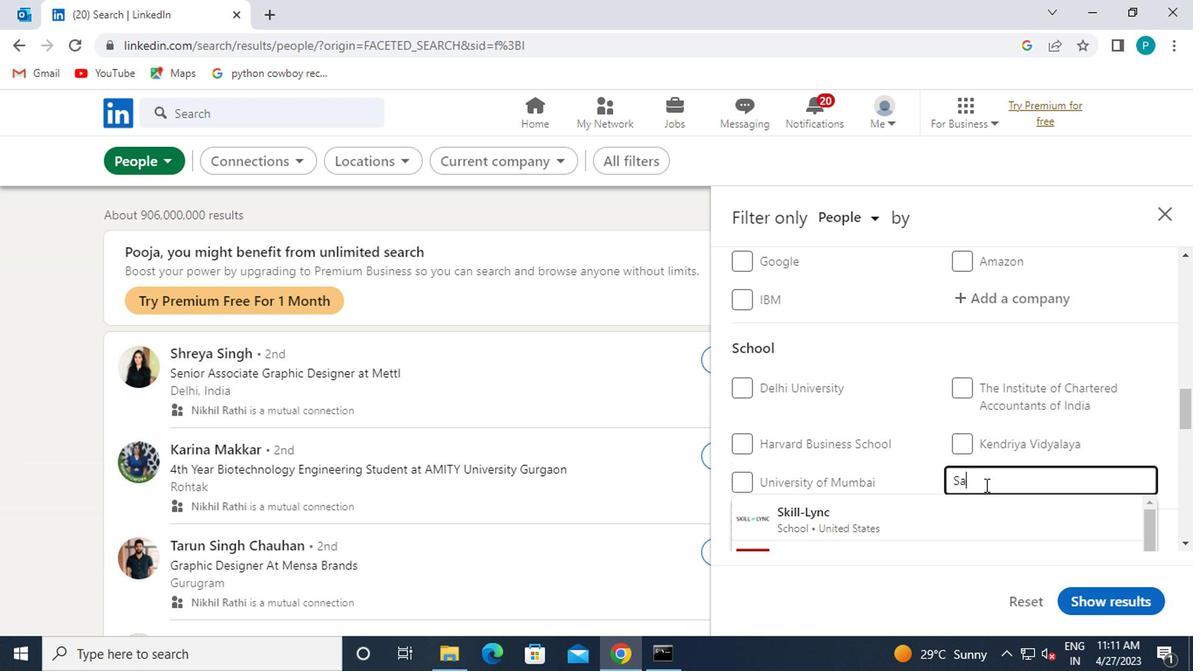 
Action: Mouse moved to (782, 459)
Screenshot: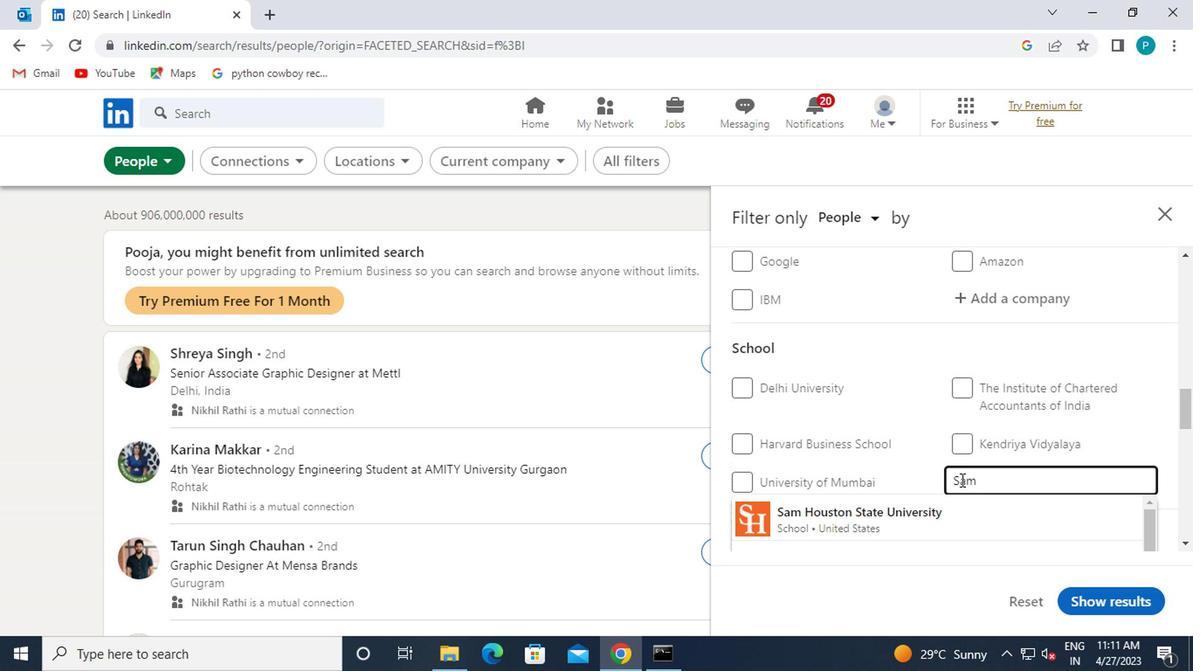 
Action: Mouse scrolled (782, 458) with delta (0, 0)
Screenshot: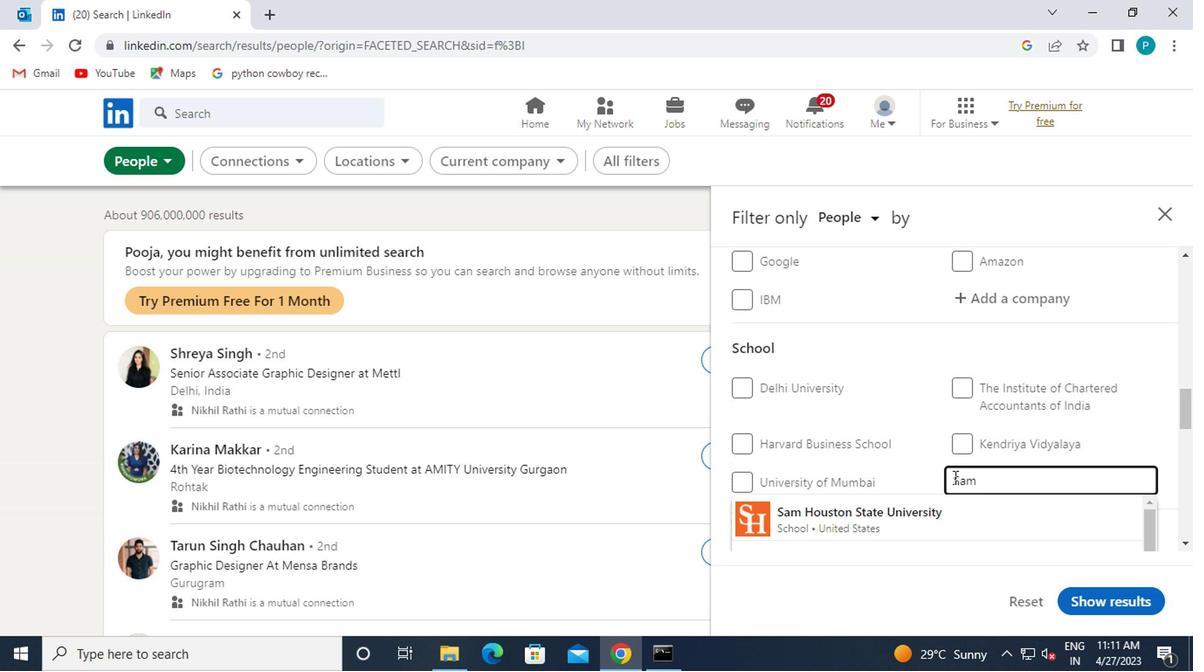 
Action: Mouse moved to (825, 422)
Screenshot: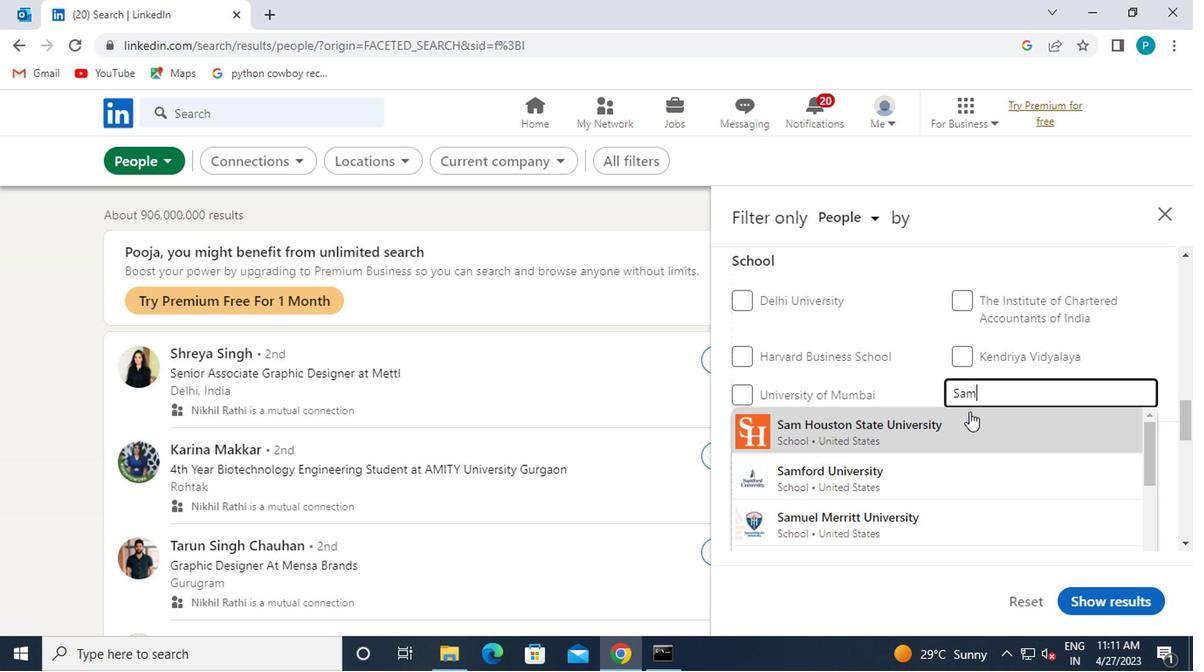 
Action: Key pressed <Key.space>
Screenshot: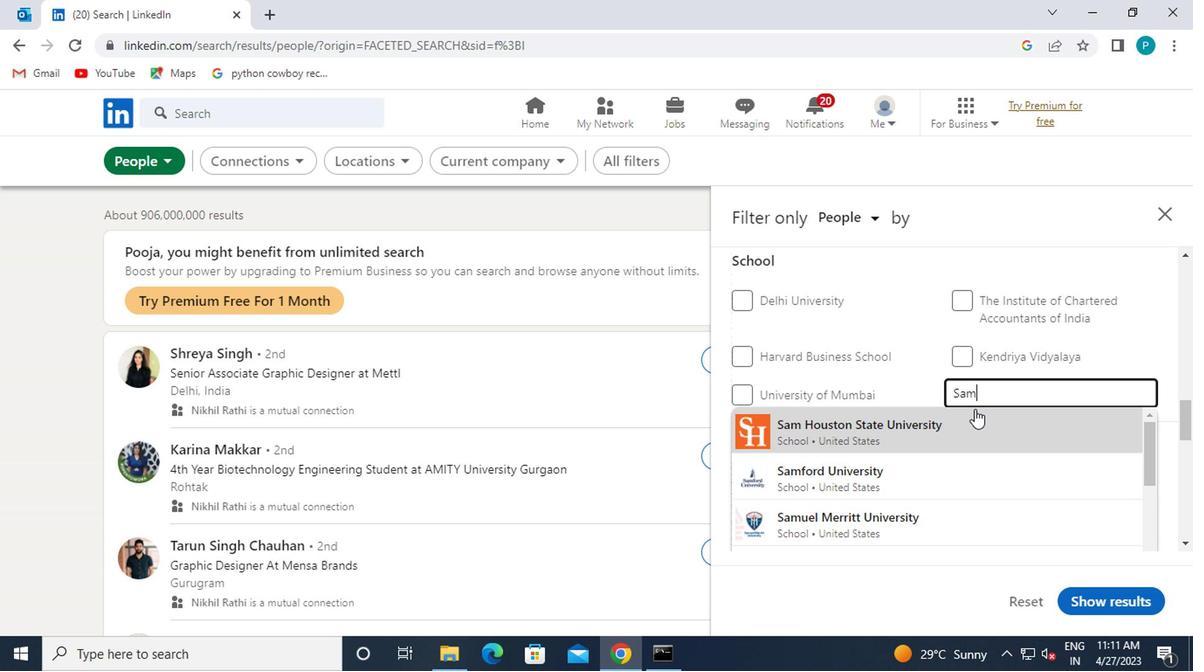 
Action: Mouse moved to (828, 465)
Screenshot: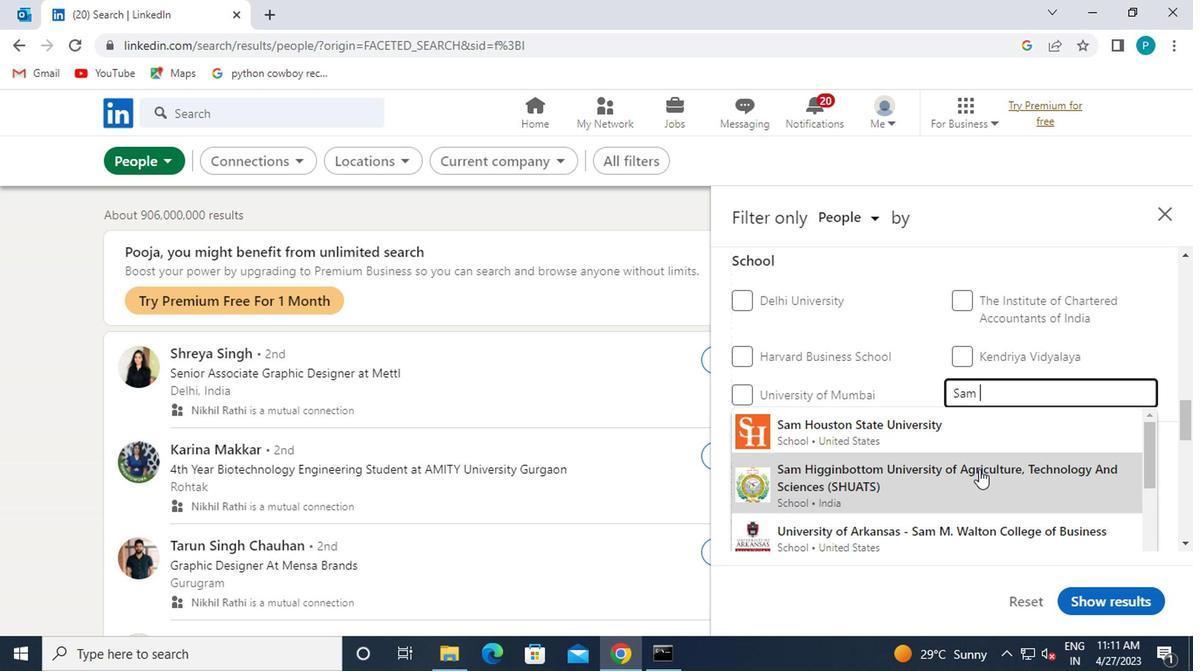 
Action: Mouse pressed left at (828, 465)
Screenshot: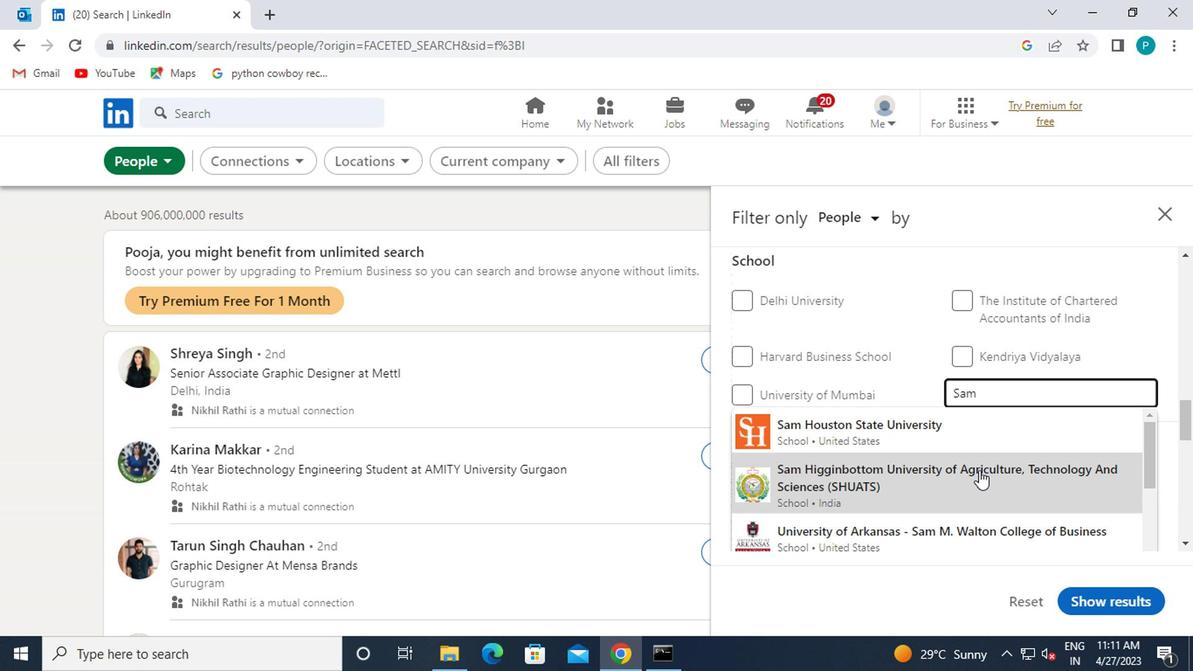 
Action: Mouse moved to (788, 445)
Screenshot: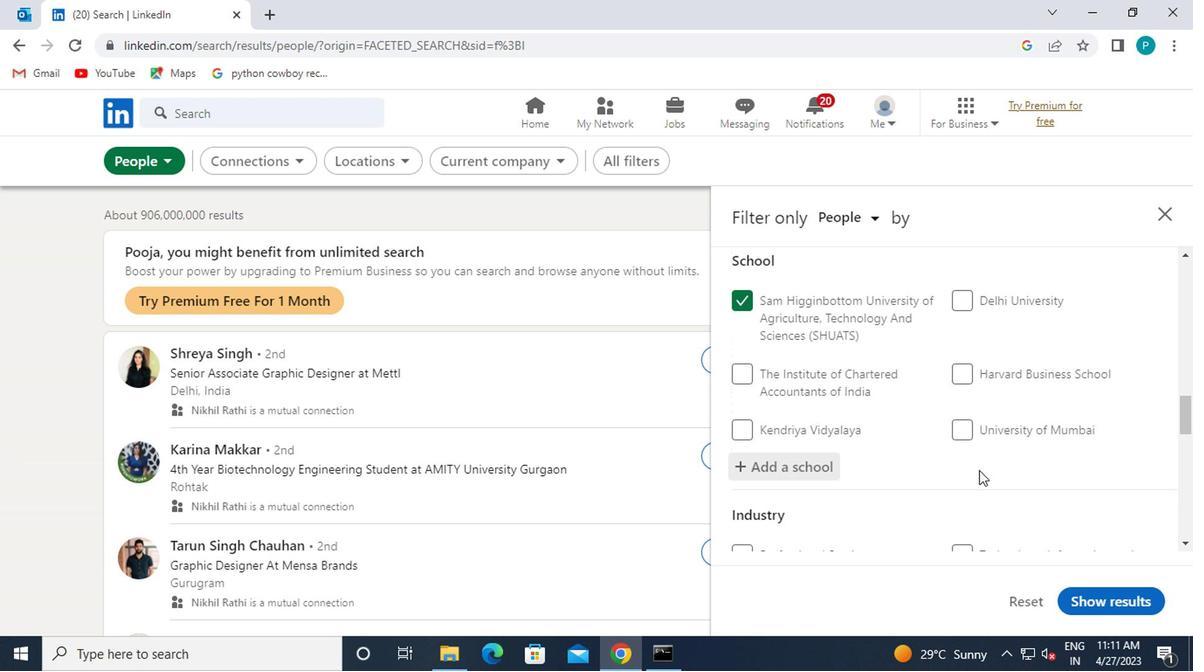 
Action: Mouse scrolled (788, 444) with delta (0, 0)
Screenshot: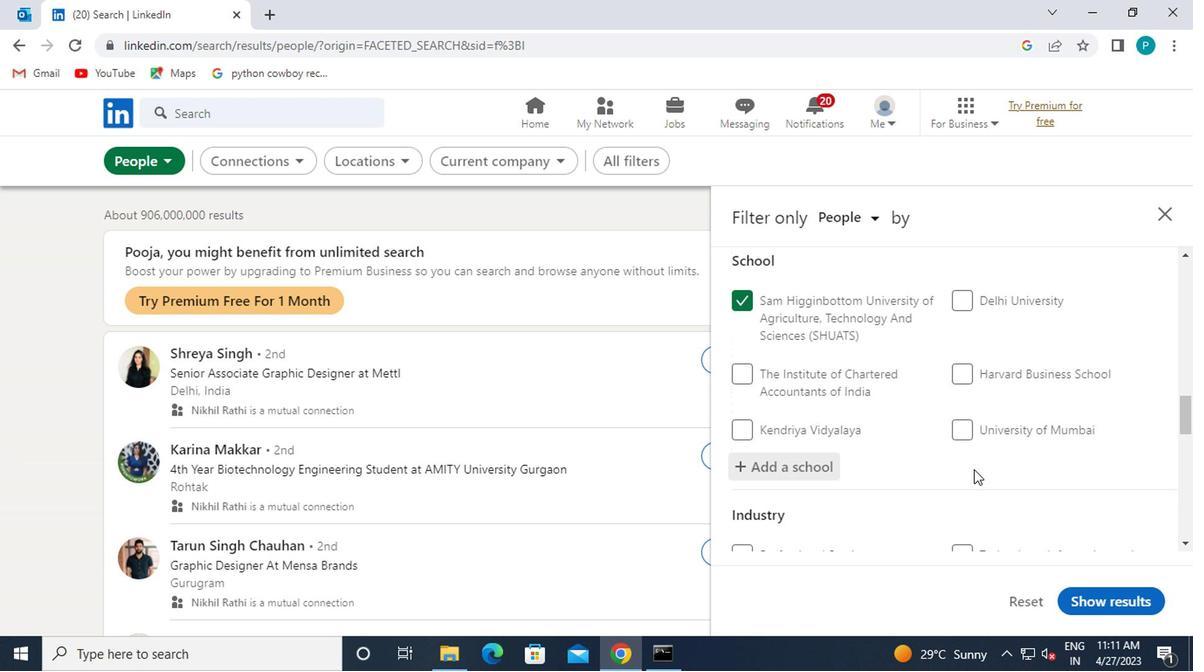 
Action: Mouse scrolled (788, 444) with delta (0, 0)
Screenshot: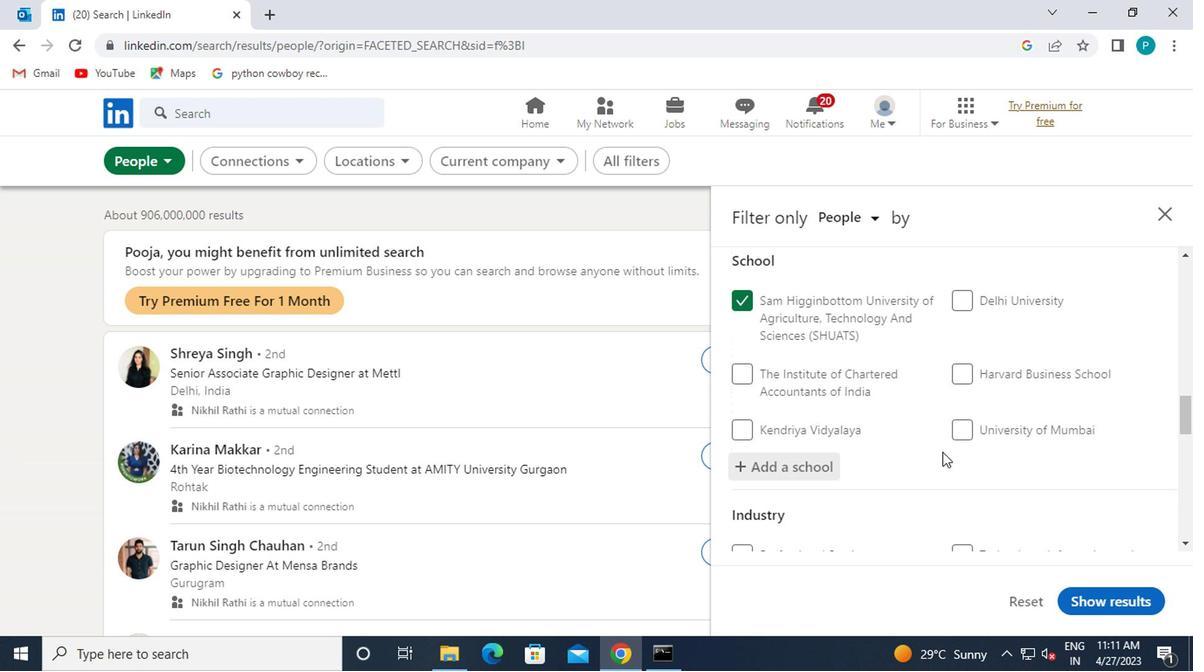 
Action: Mouse scrolled (788, 444) with delta (0, 0)
Screenshot: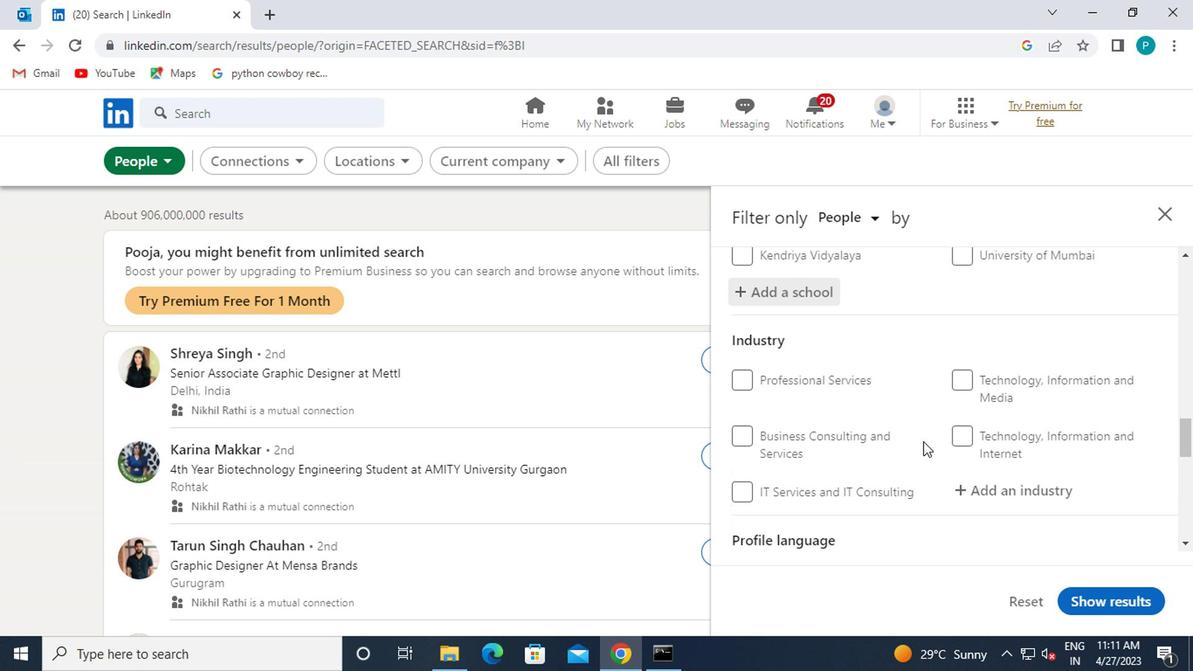 
Action: Mouse moved to (843, 409)
Screenshot: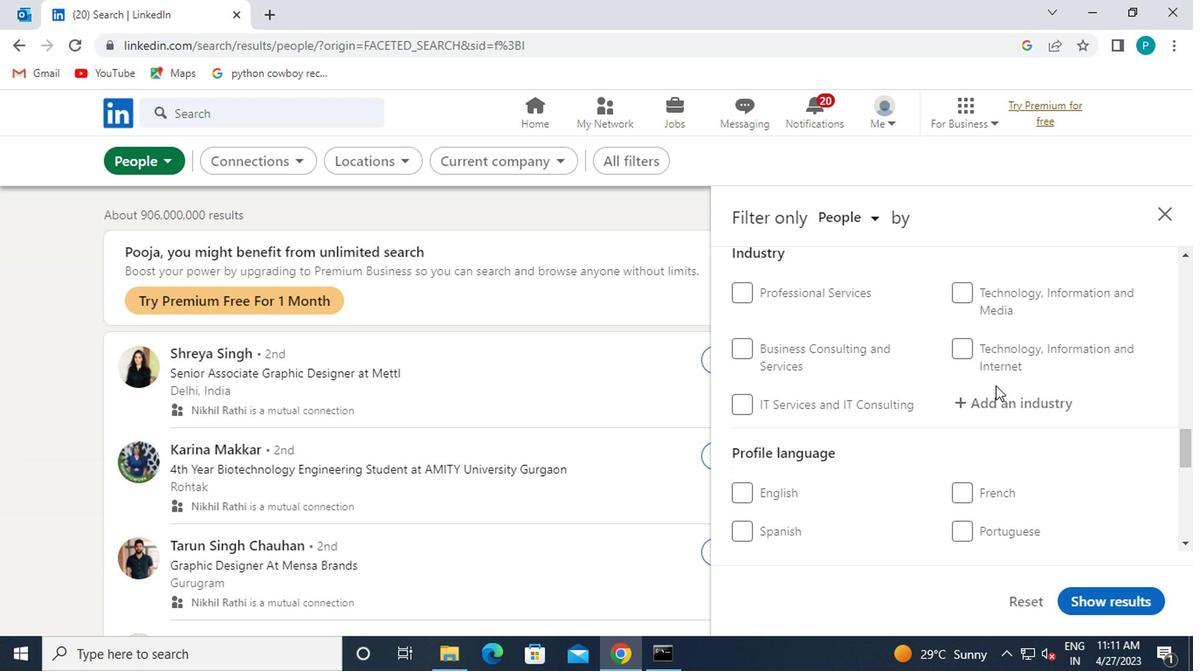 
Action: Mouse pressed left at (843, 409)
Screenshot: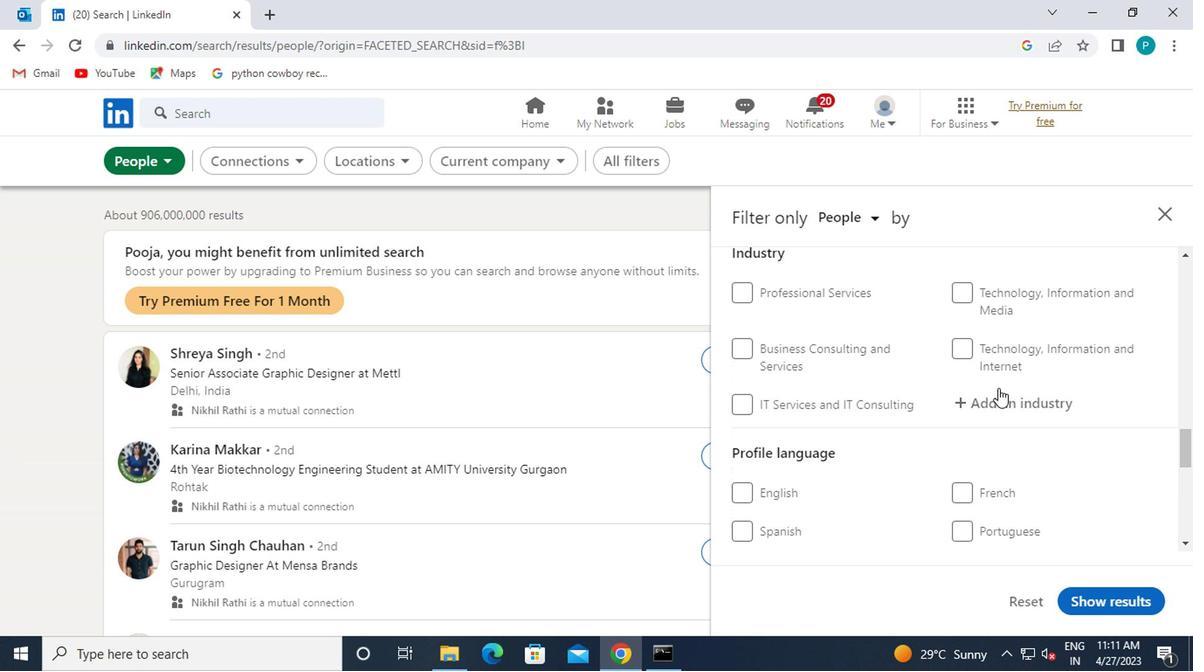 
Action: Mouse moved to (833, 420)
Screenshot: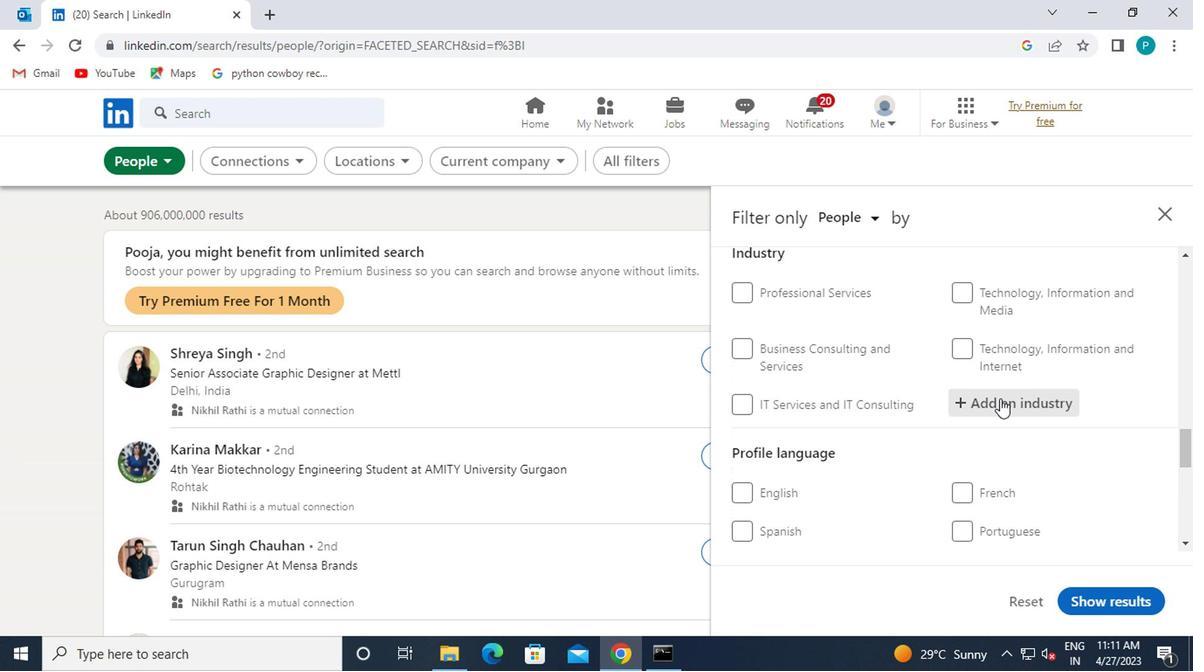 
Action: Key pressed METAL
Screenshot: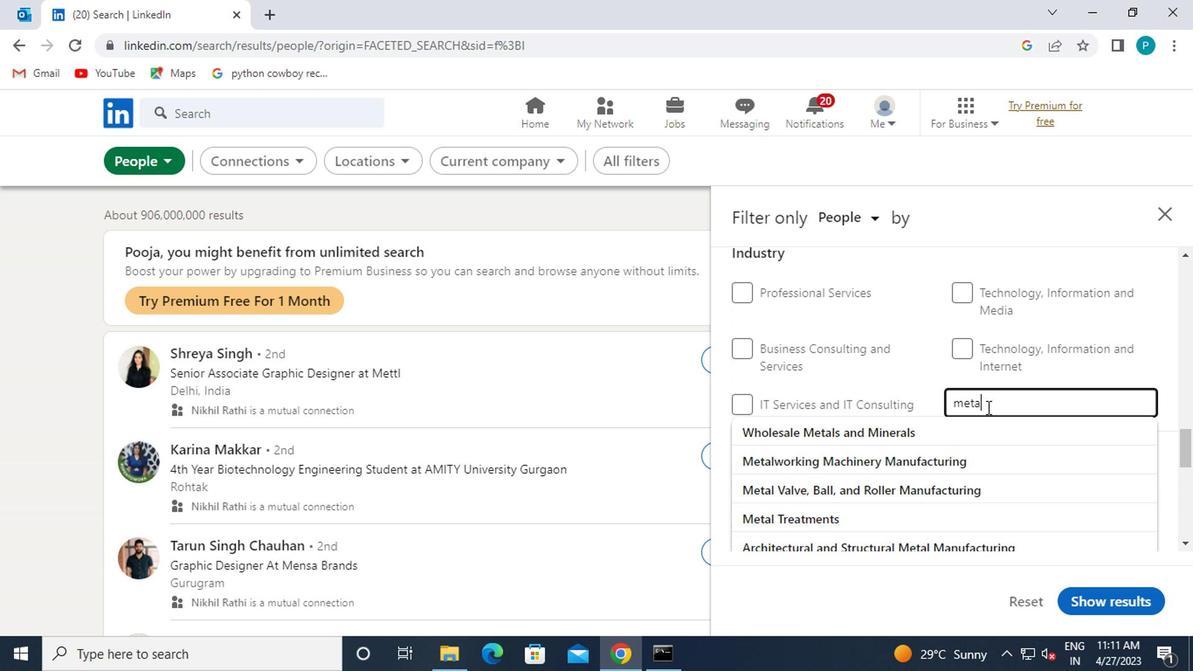 
Action: Mouse moved to (799, 443)
Screenshot: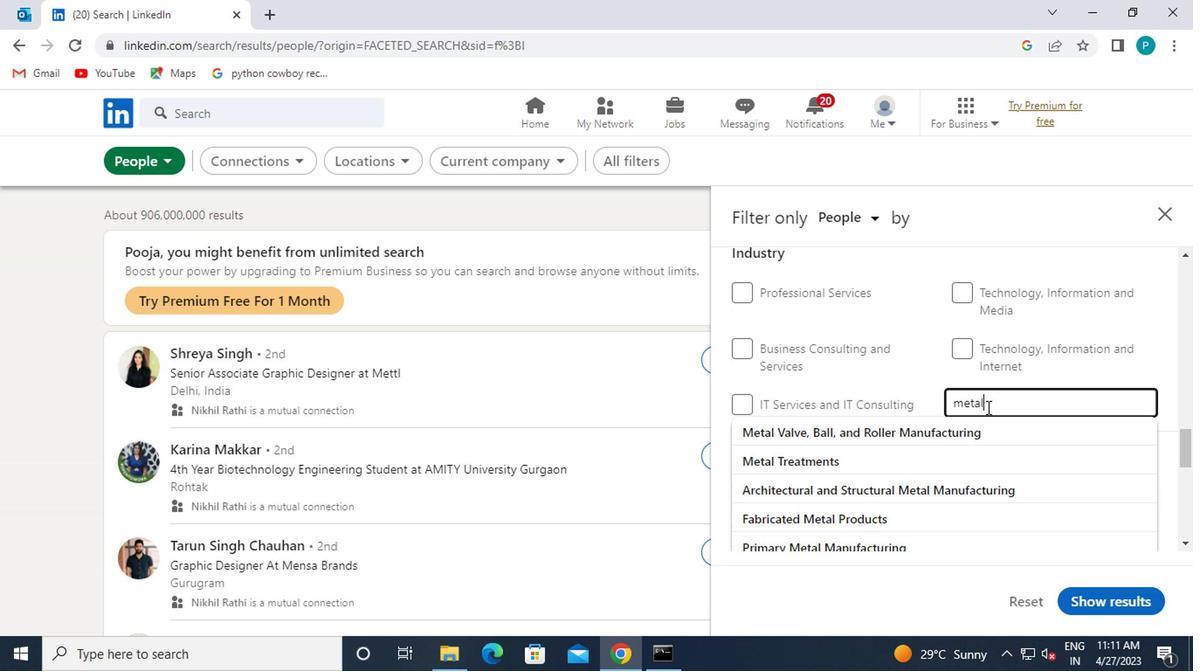 
Action: Mouse pressed left at (799, 443)
Screenshot: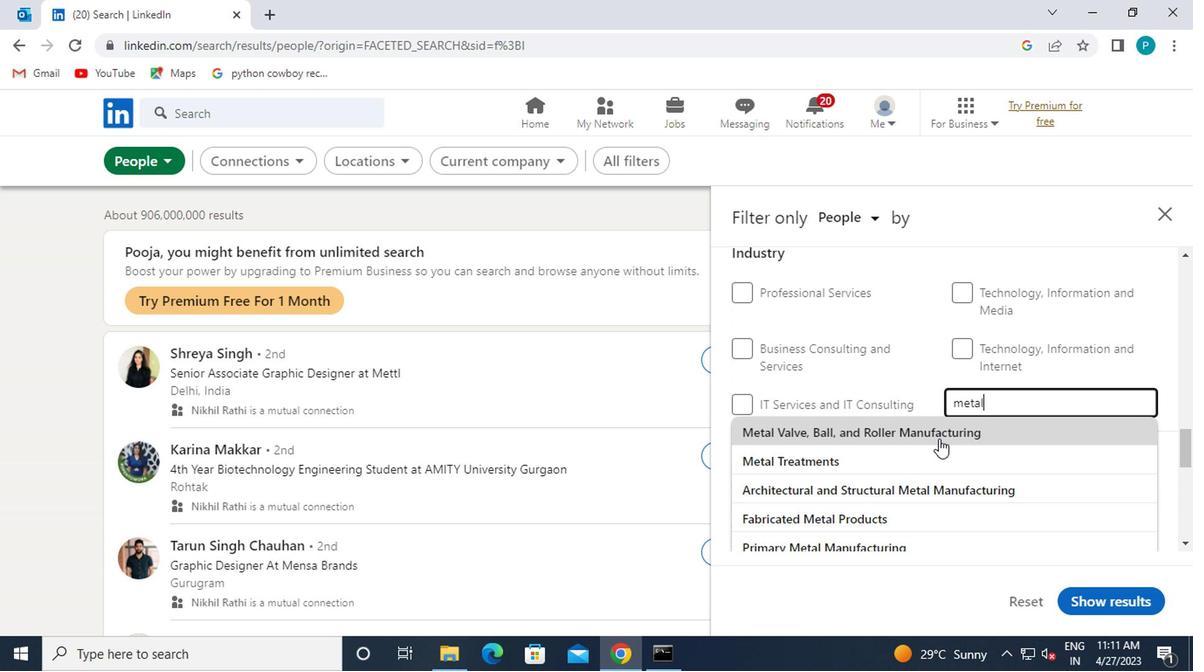 
Action: Mouse moved to (774, 453)
Screenshot: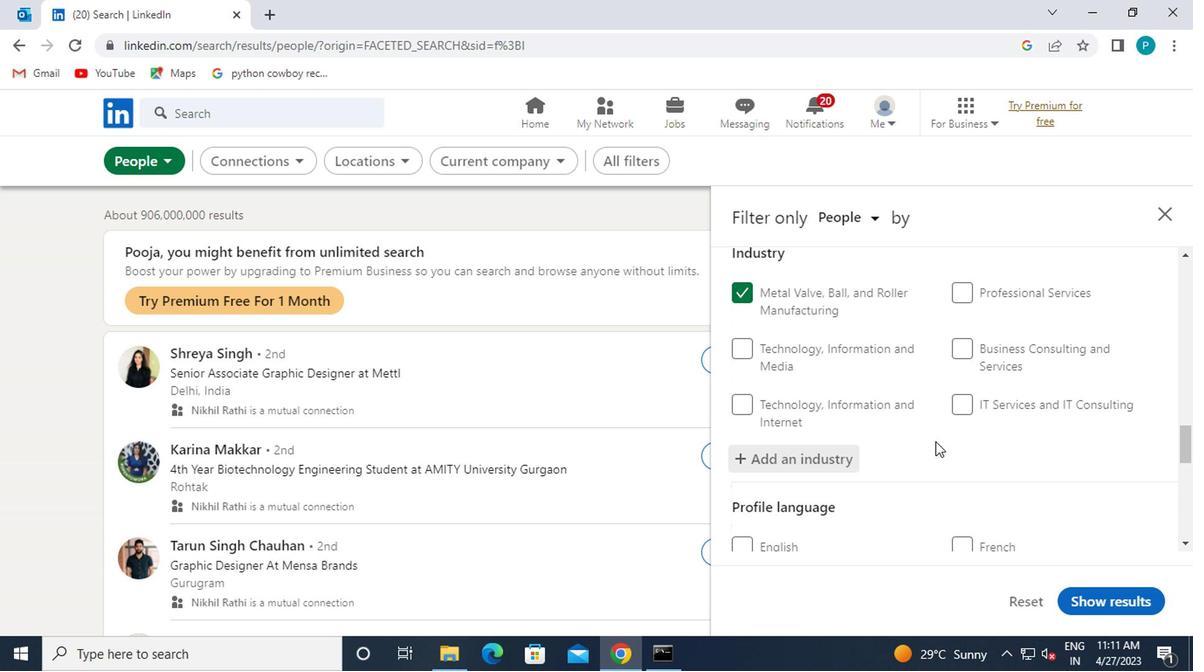 
Action: Mouse scrolled (774, 452) with delta (0, 0)
Screenshot: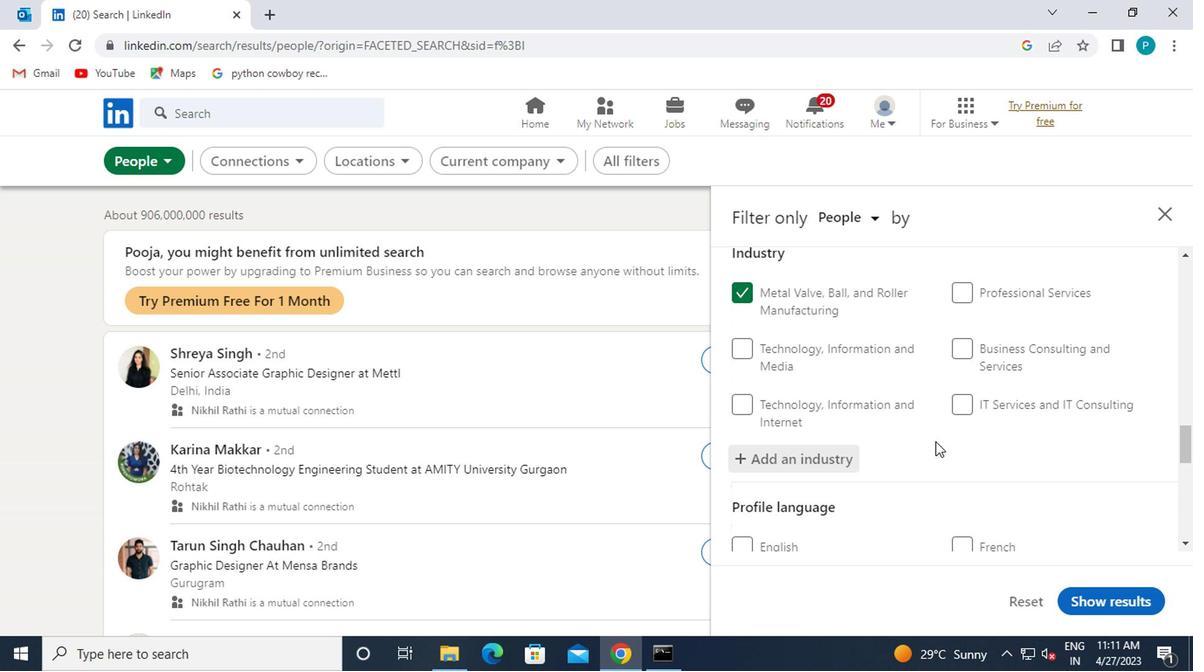 
Action: Mouse scrolled (774, 452) with delta (0, 0)
Screenshot: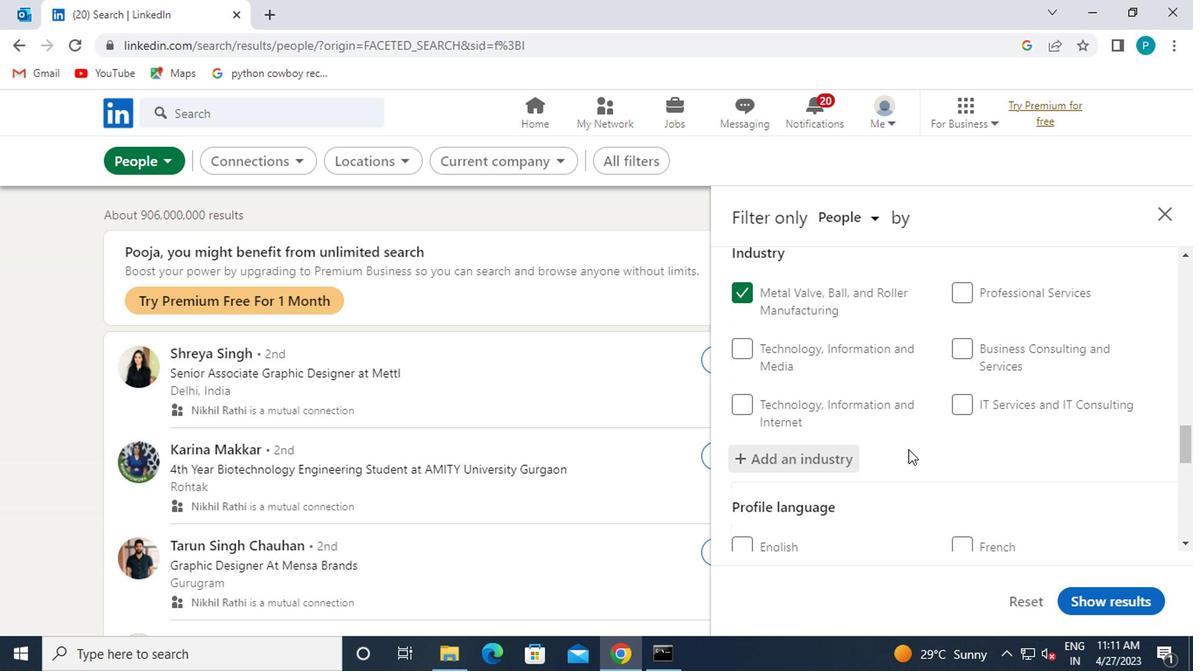 
Action: Mouse moved to (678, 453)
Screenshot: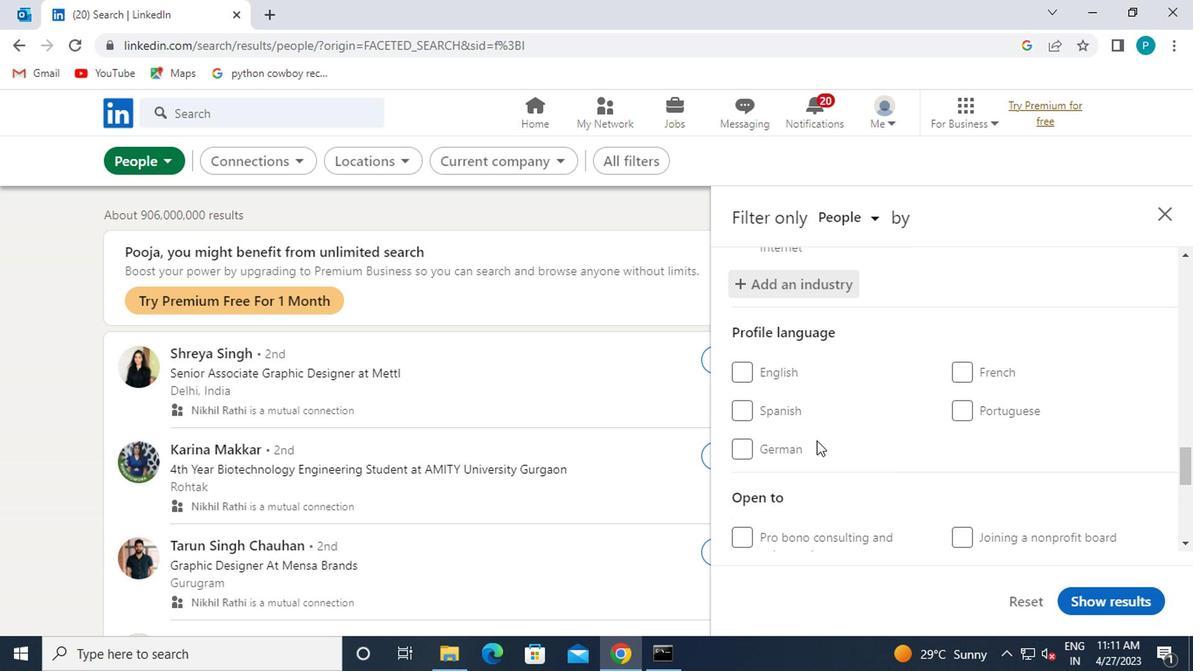
Action: Mouse pressed left at (678, 453)
Screenshot: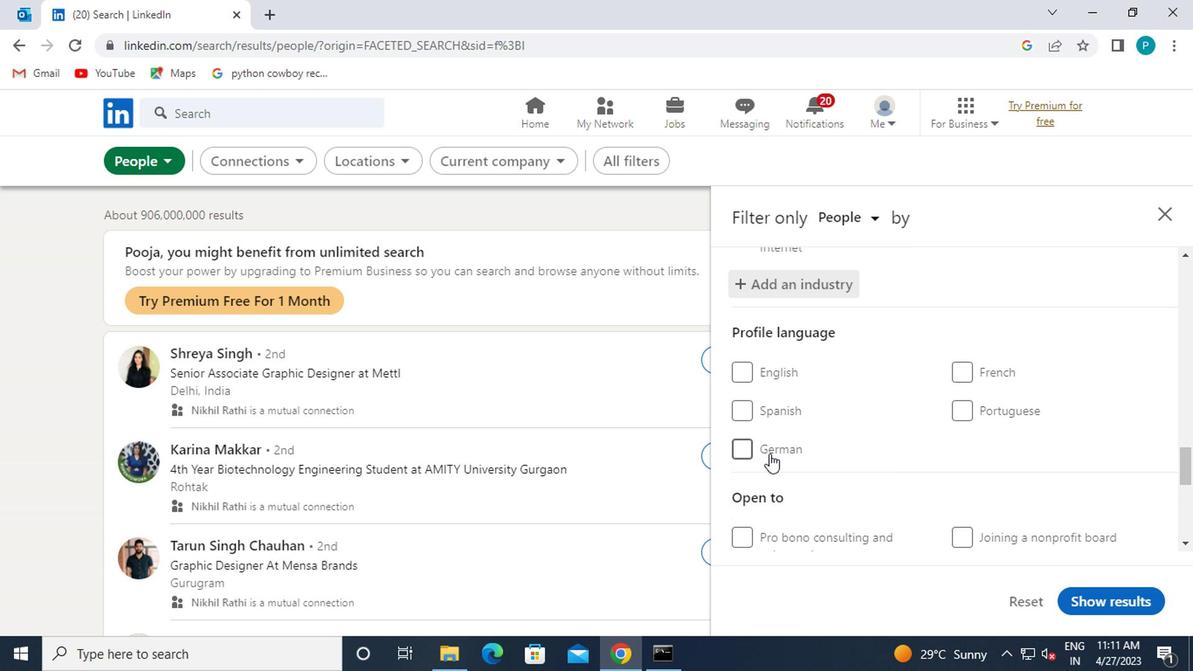 
Action: Mouse moved to (678, 453)
Screenshot: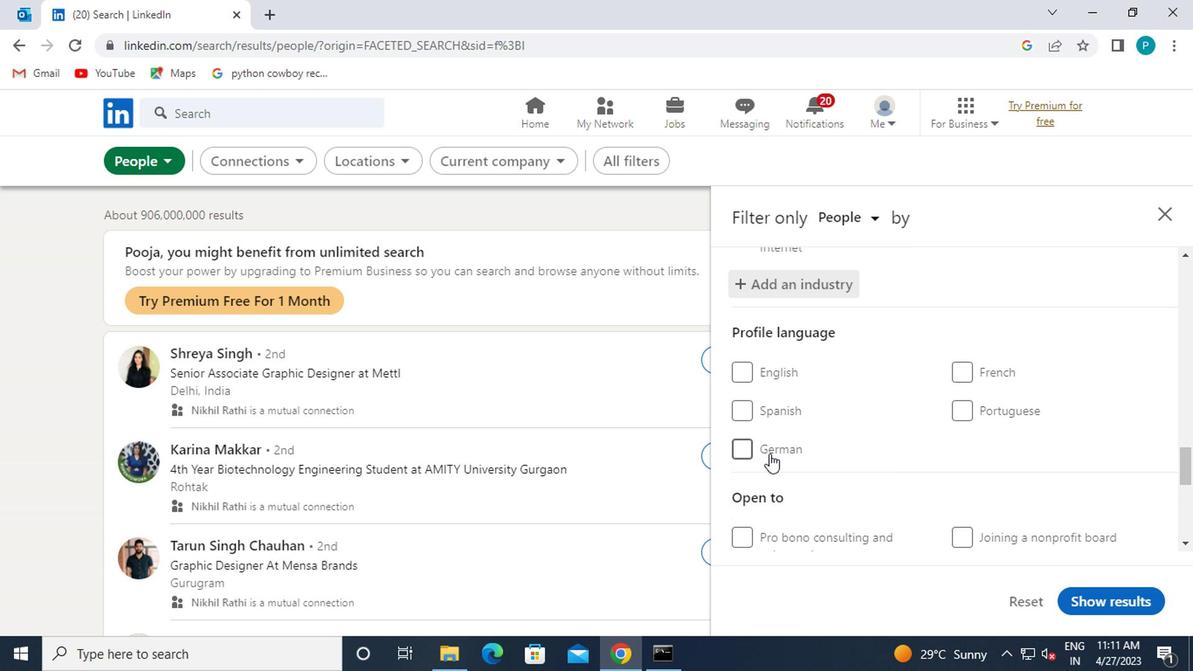 
Action: Mouse scrolled (678, 453) with delta (0, 0)
Screenshot: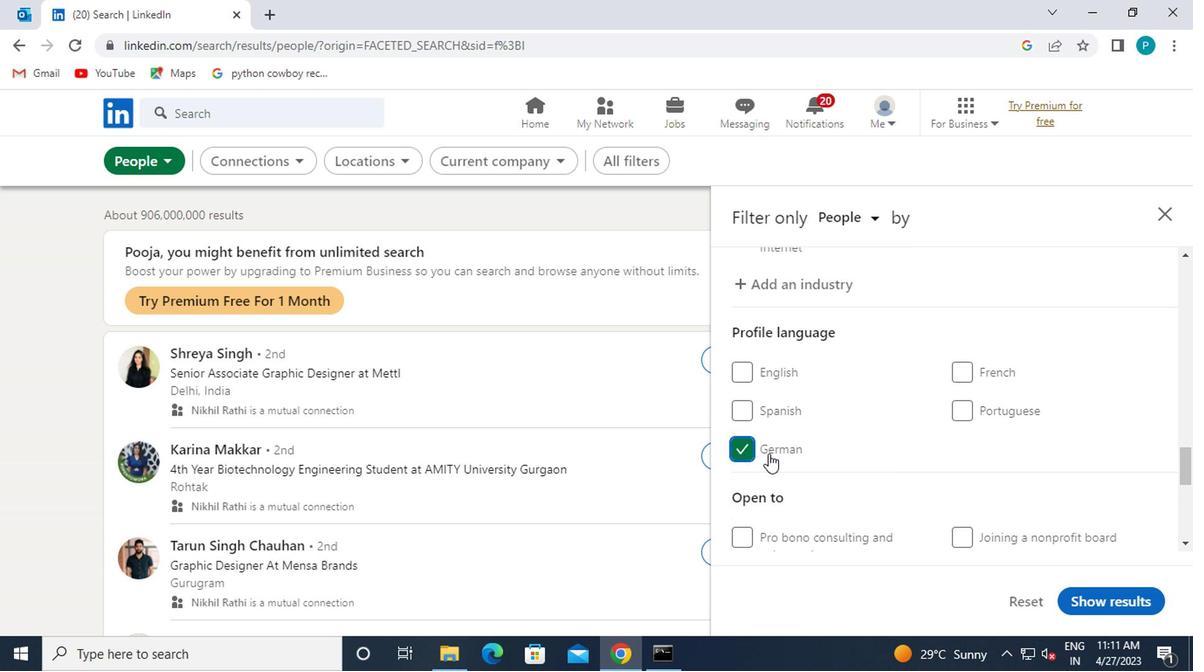 
Action: Mouse scrolled (678, 453) with delta (0, 0)
Screenshot: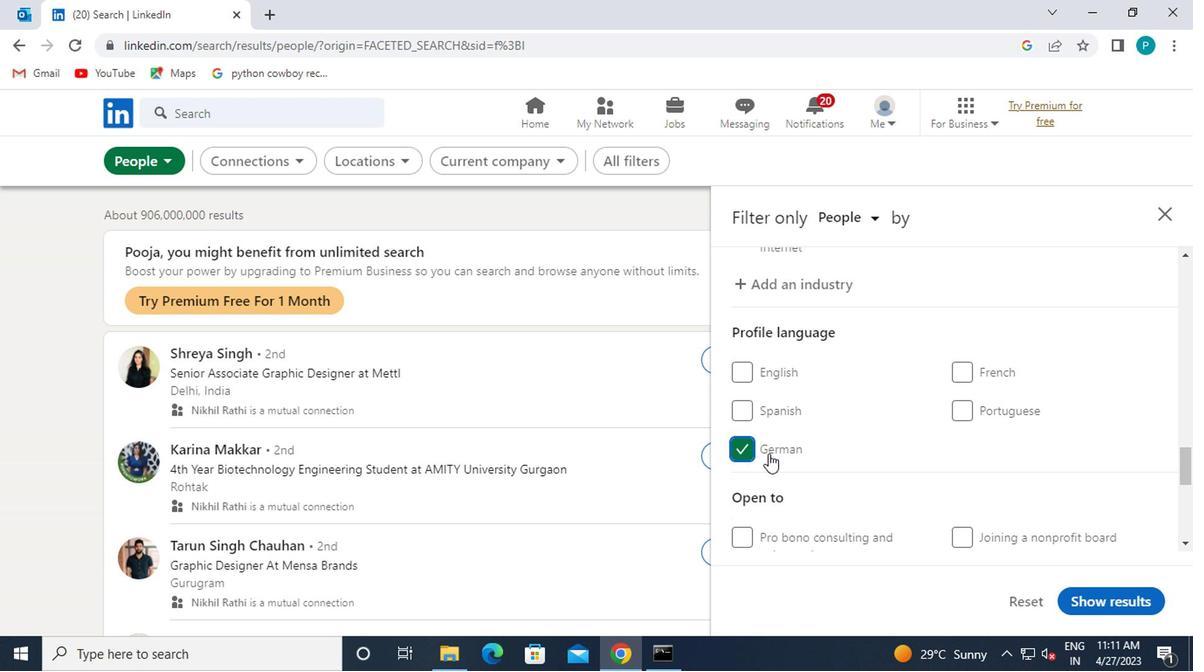
Action: Mouse scrolled (678, 453) with delta (0, 0)
Screenshot: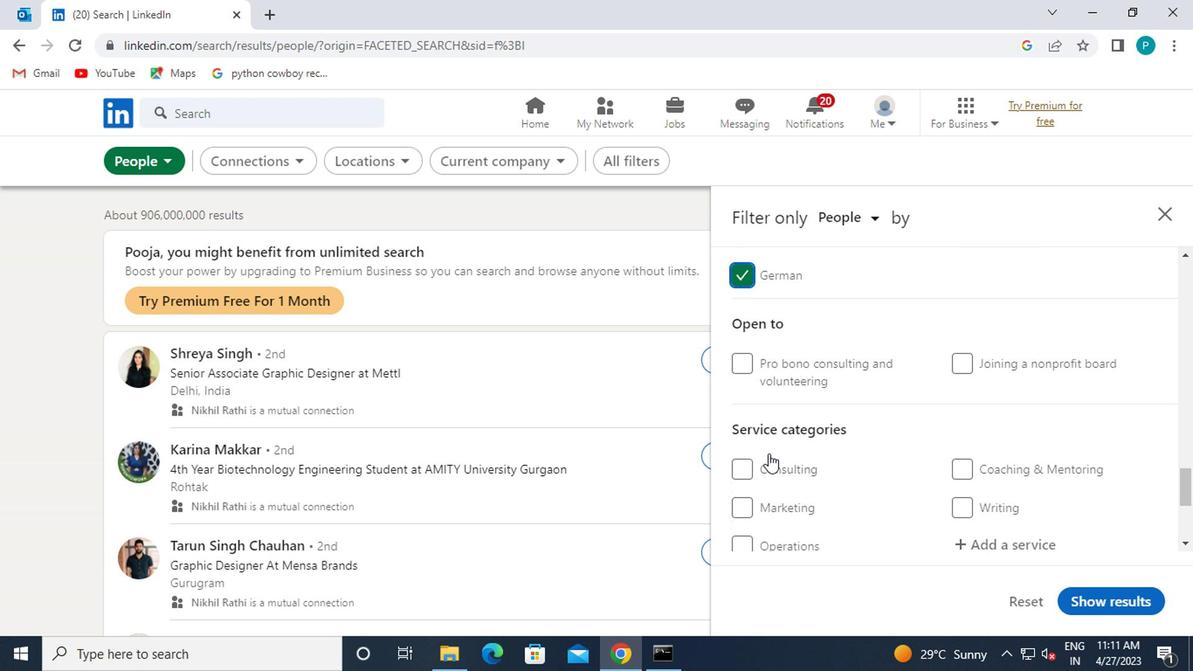 
Action: Mouse moved to (815, 458)
Screenshot: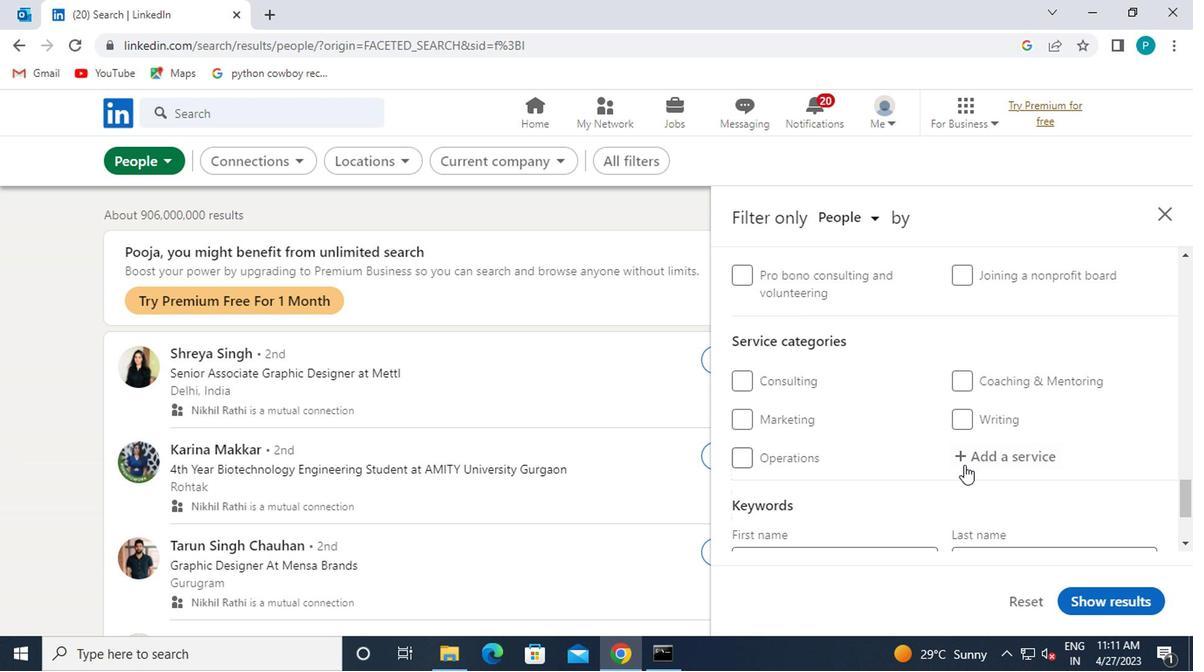 
Action: Mouse pressed left at (815, 458)
Screenshot: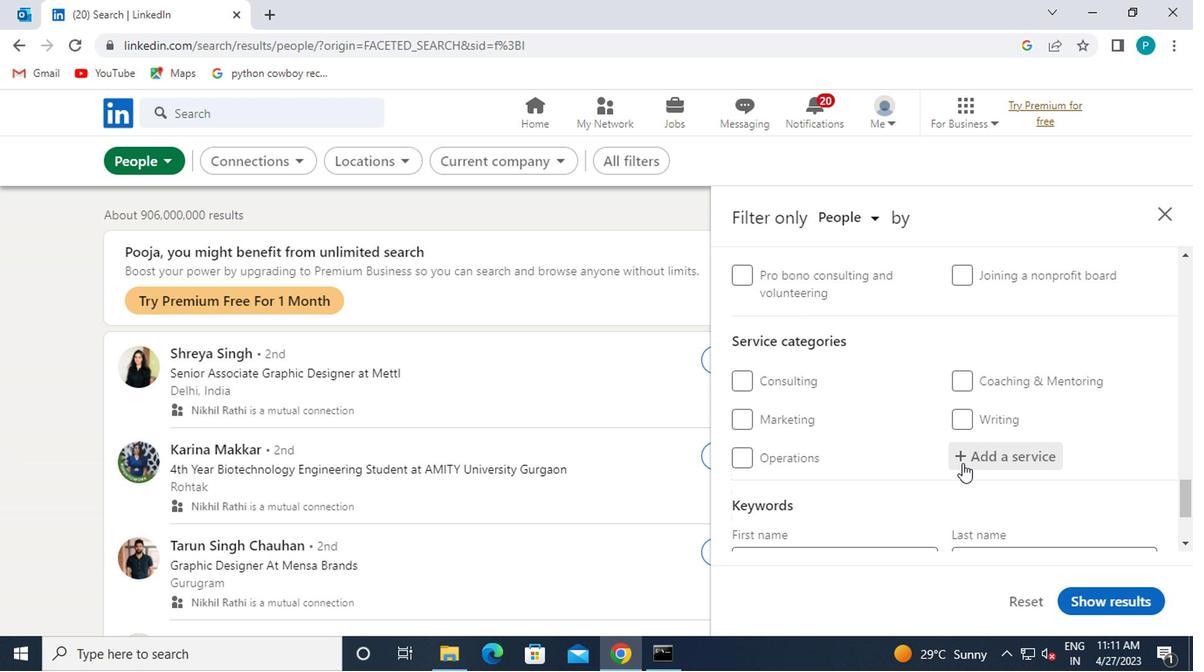 
Action: Mouse moved to (819, 454)
Screenshot: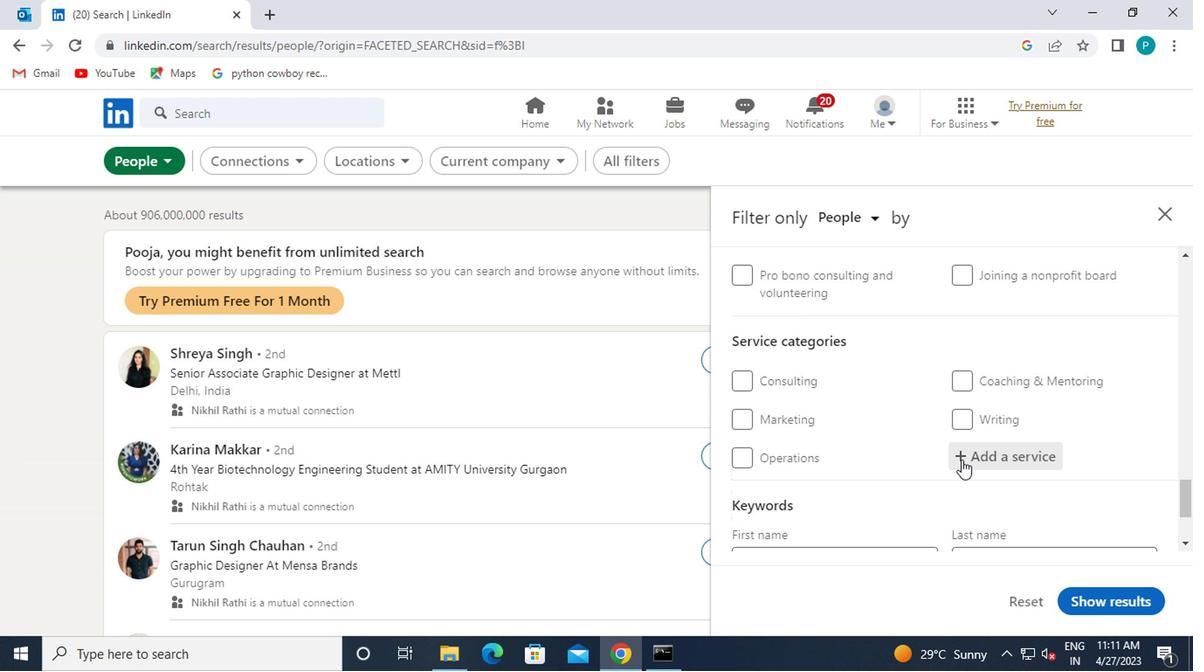 
Action: Key pressed CUS
Screenshot: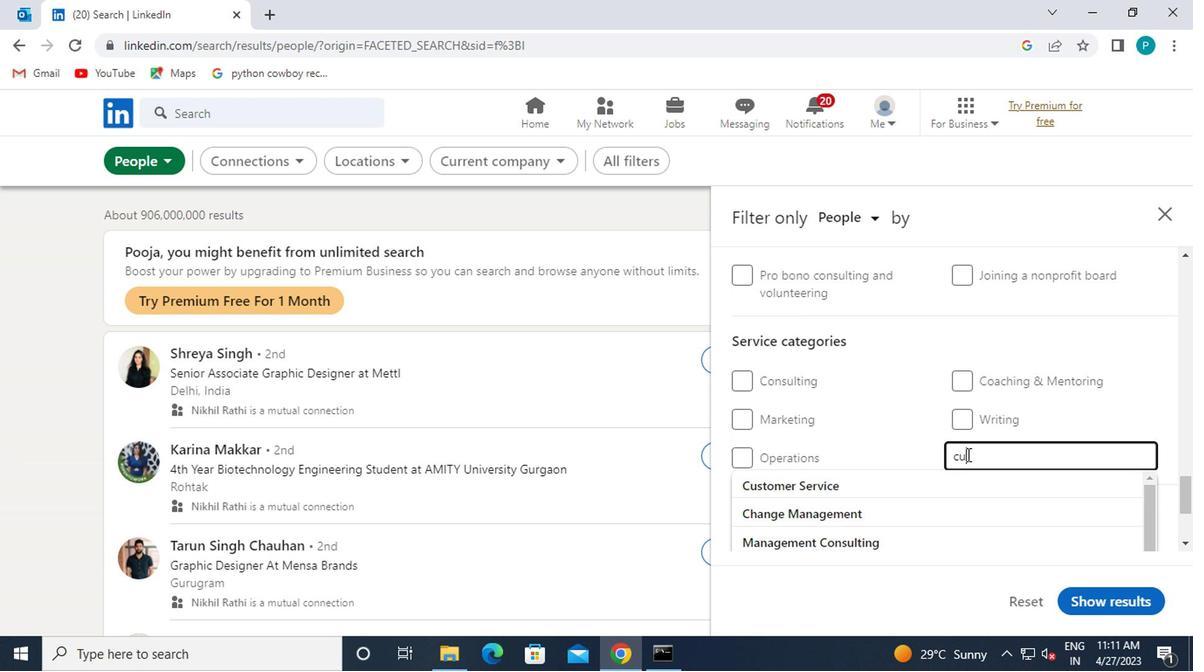 
Action: Mouse moved to (720, 470)
Screenshot: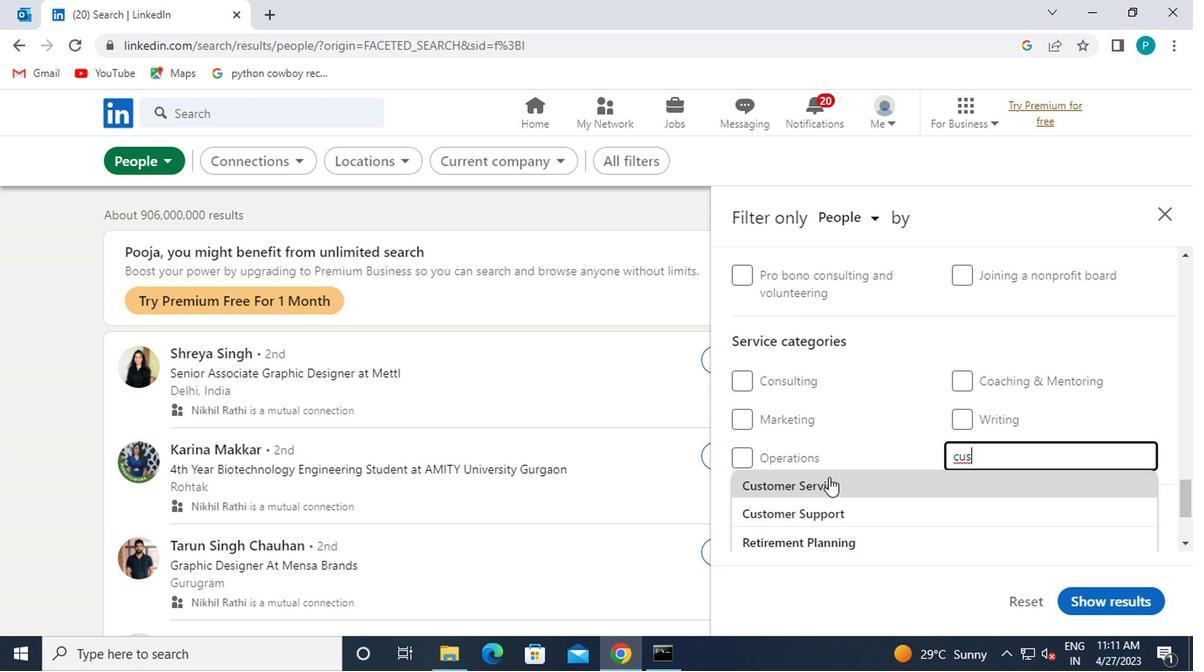 
Action: Mouse pressed left at (720, 470)
Screenshot: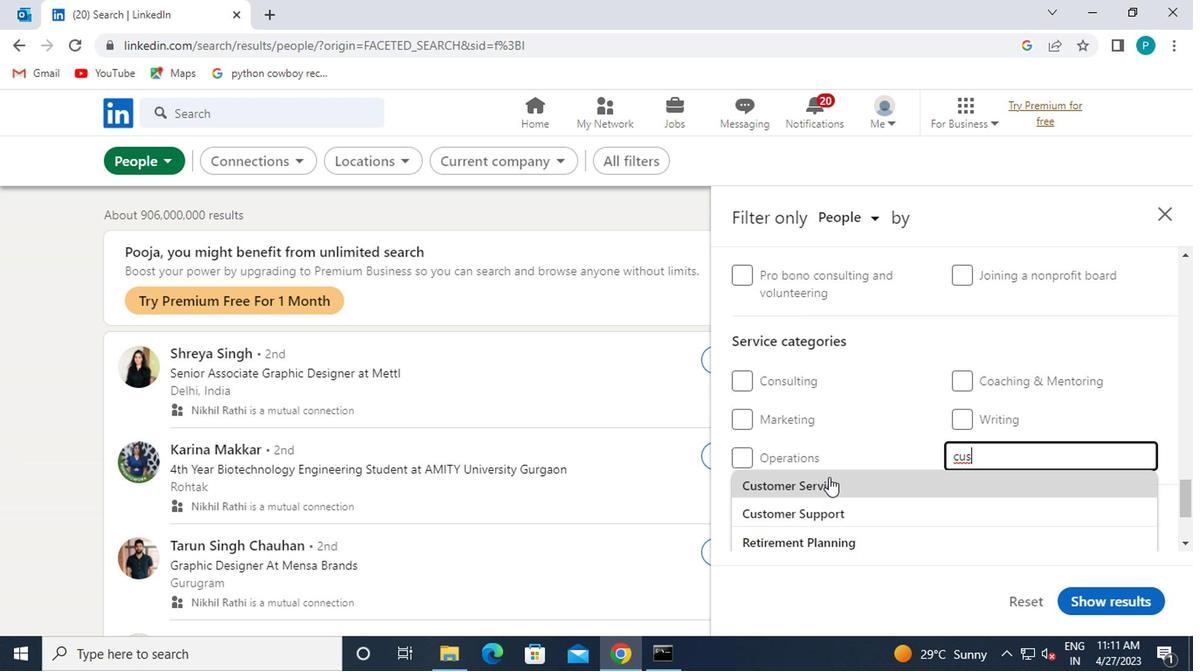 
Action: Mouse scrolled (720, 470) with delta (0, 0)
Screenshot: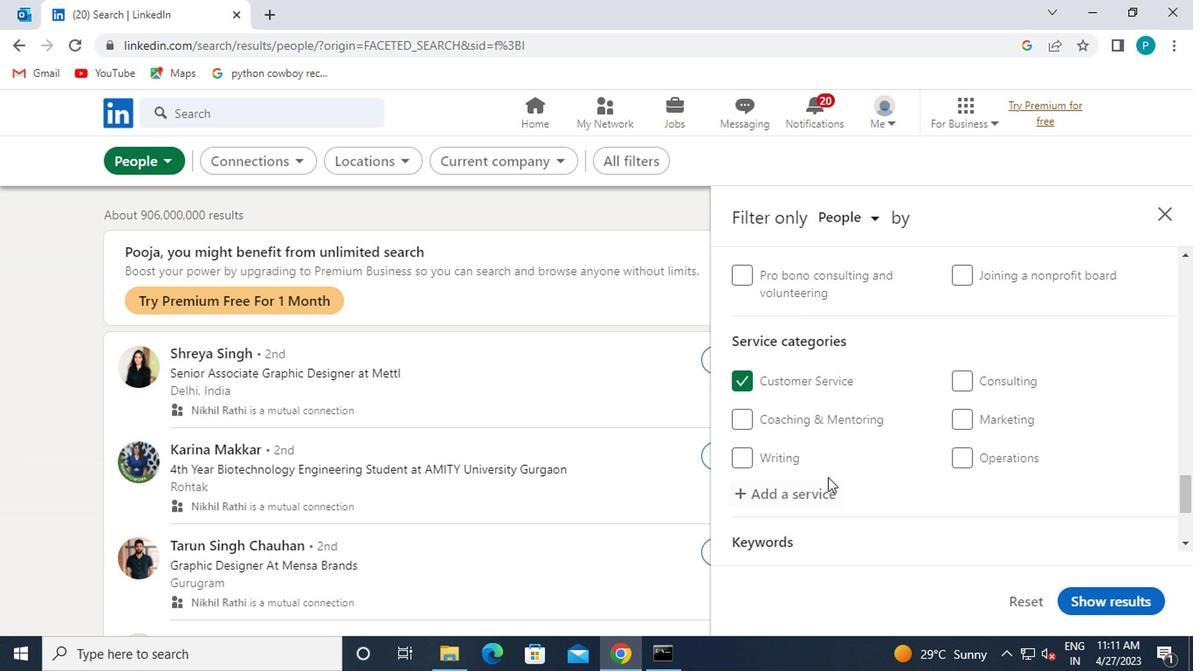 
Action: Mouse scrolled (720, 470) with delta (0, 0)
Screenshot: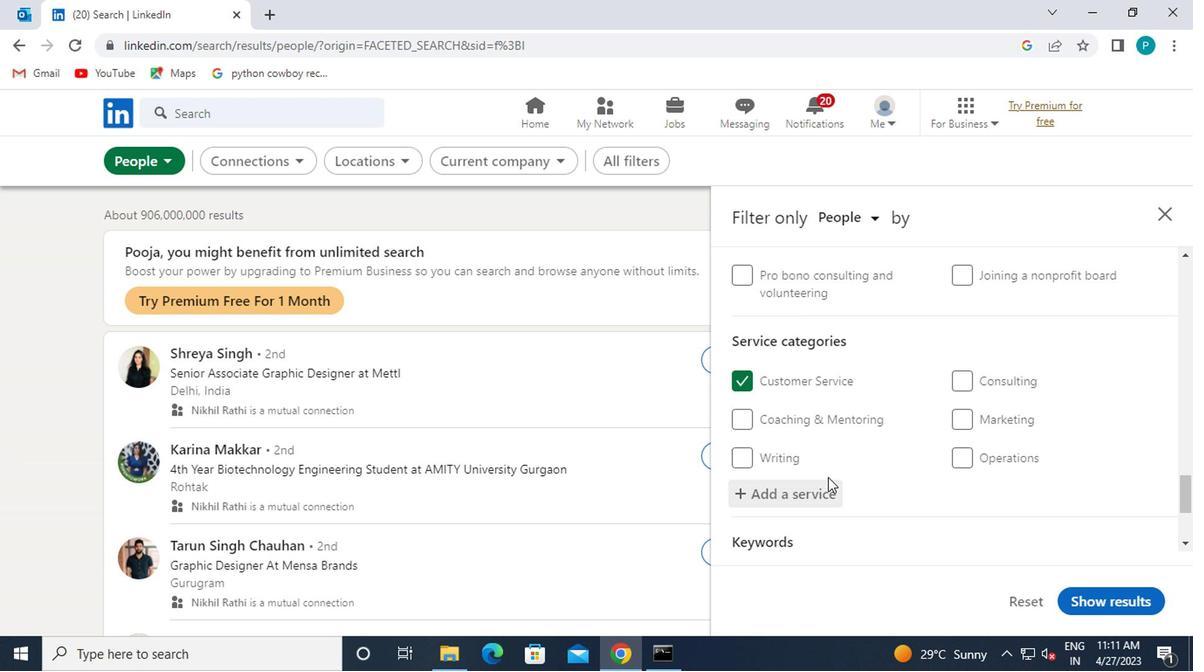 
Action: Mouse pressed left at (720, 470)
Screenshot: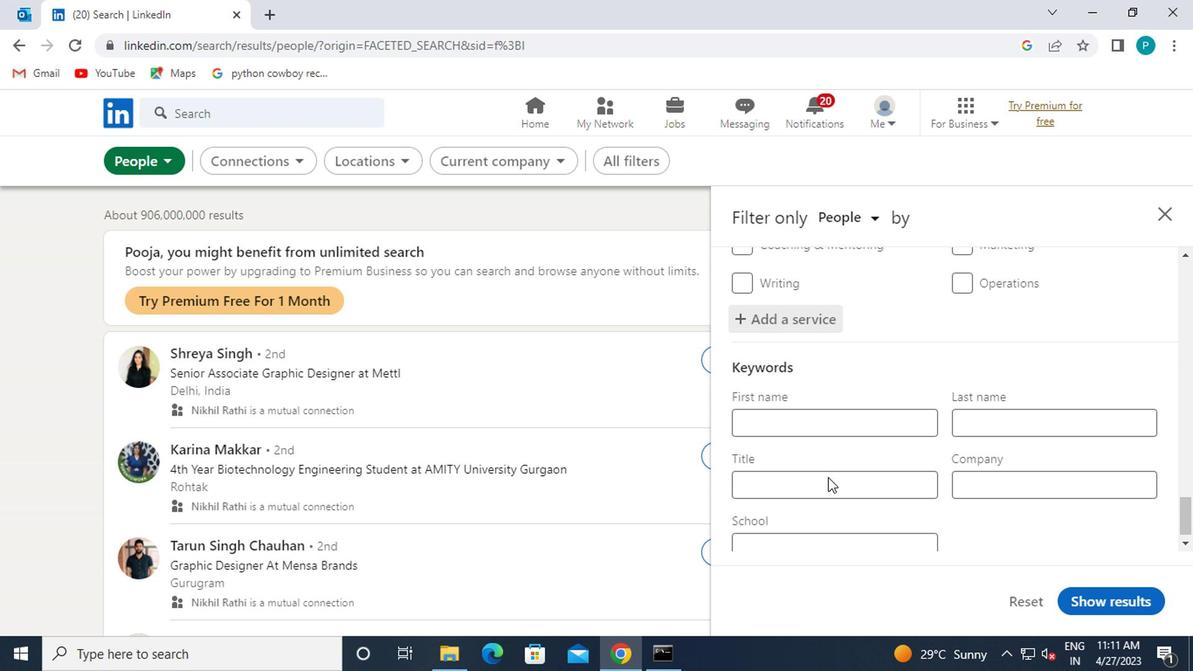
Action: Key pressed <Key.caps_lock>M<Key.caps_lock>ANAGING<Key.space><Key.caps_lock>M<Key.caps_lock>EMBER
Screenshot: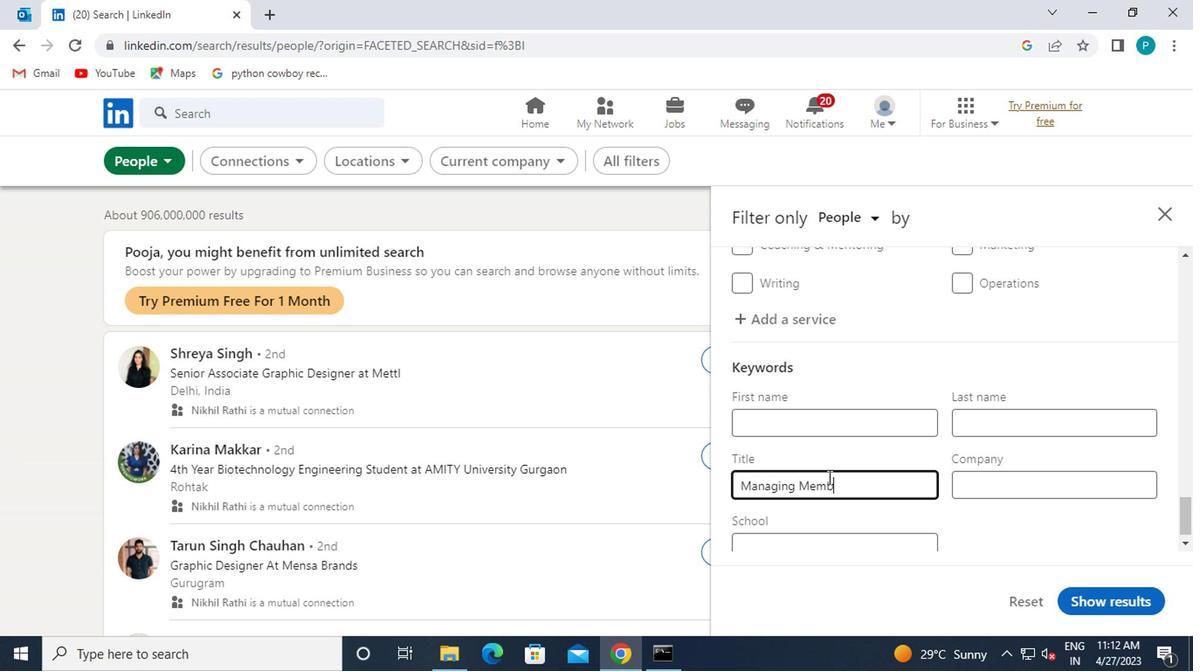 
Action: Mouse moved to (908, 550)
Screenshot: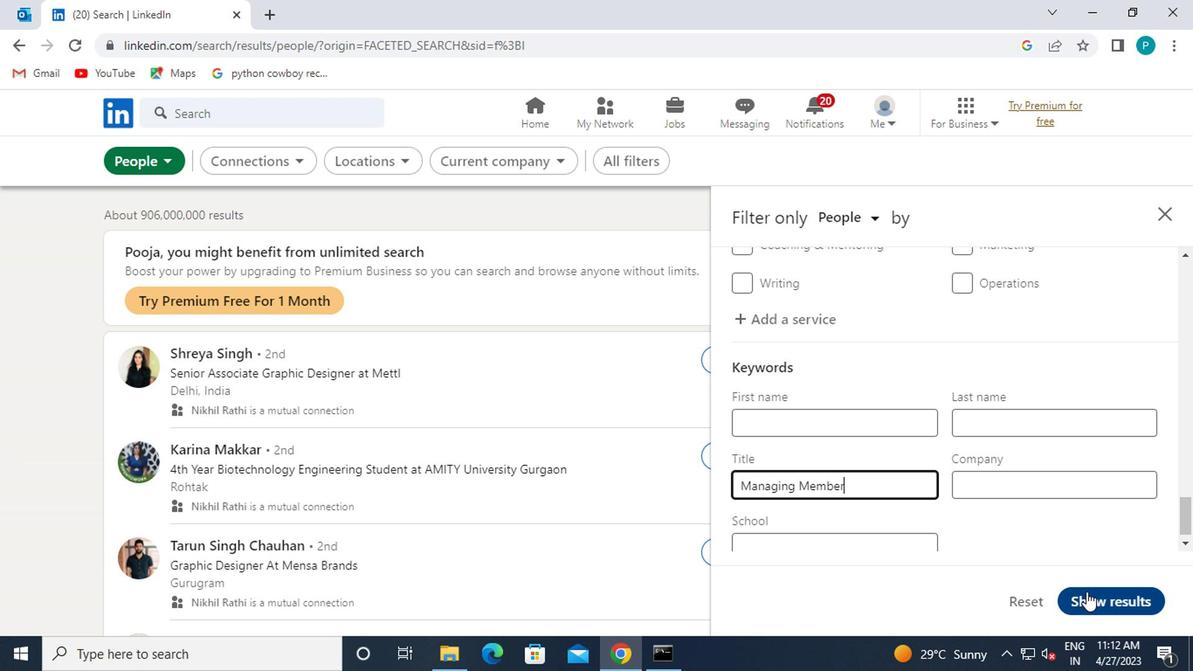 
Action: Mouse pressed left at (908, 550)
Screenshot: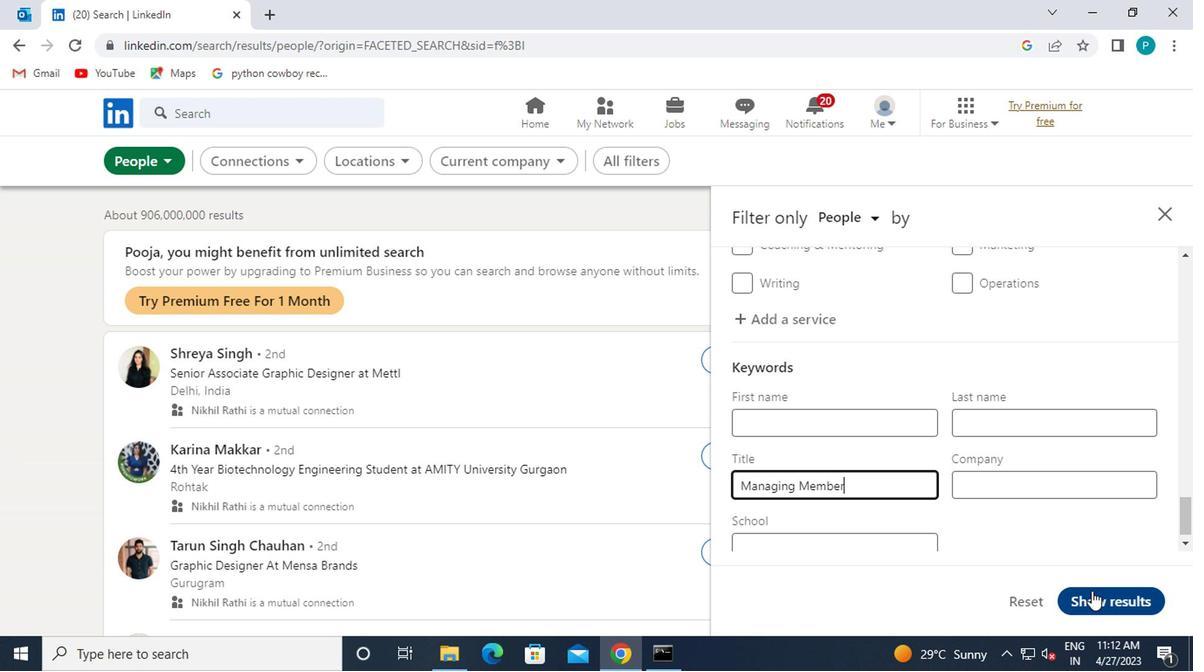 
